 Task: In the  document Dancestage.html Share this file with 'softage.5@softage.net' Check 'Vision History' View the  non- printing characters
Action: Mouse moved to (1188, 70)
Screenshot: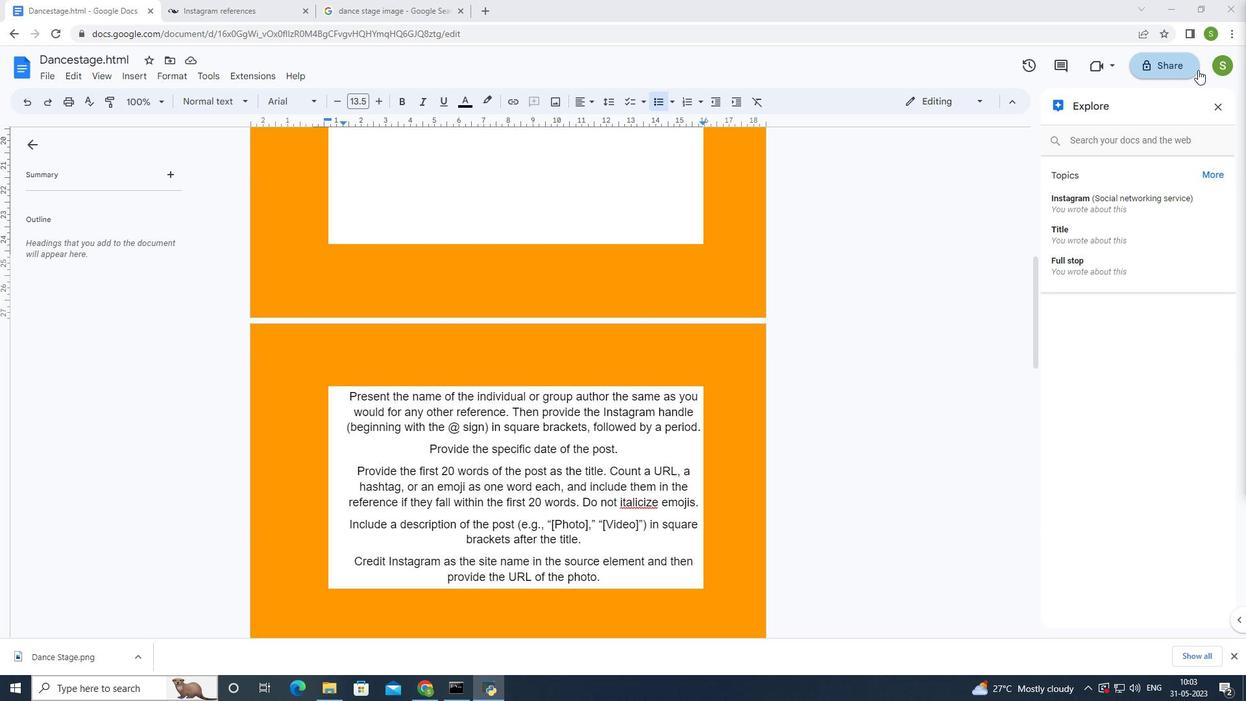 
Action: Mouse pressed left at (1188, 70)
Screenshot: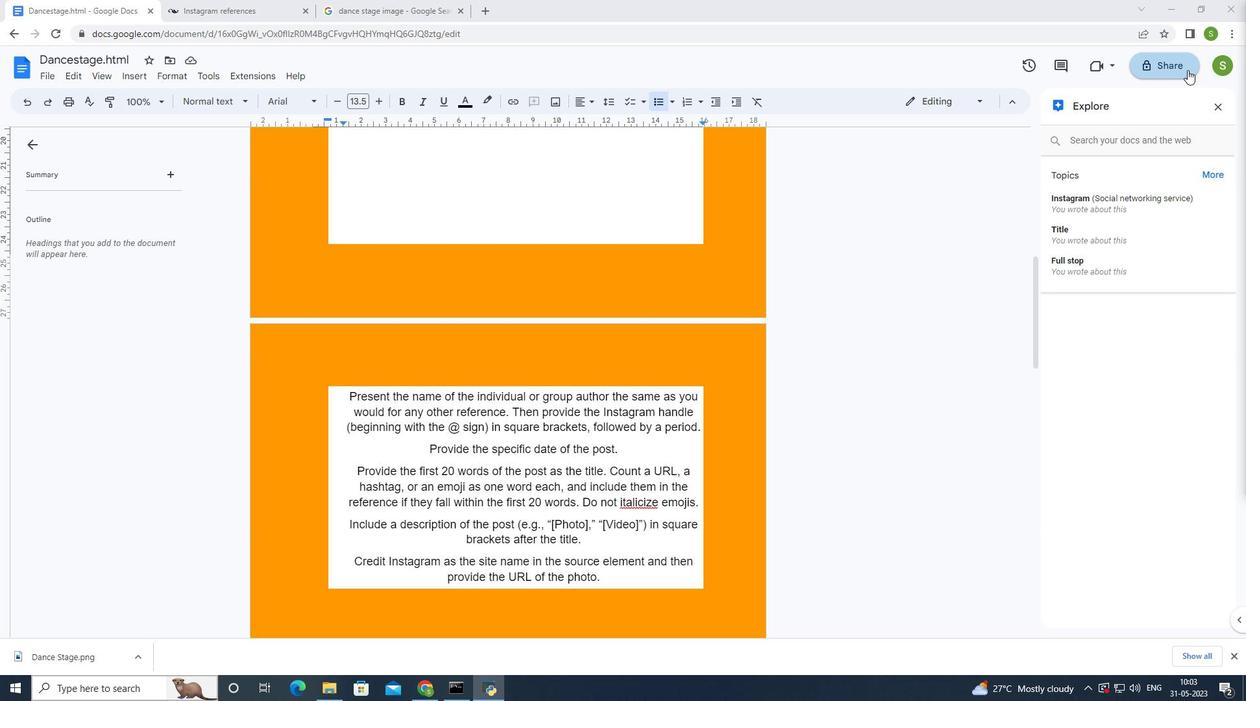 
Action: Mouse moved to (624, 272)
Screenshot: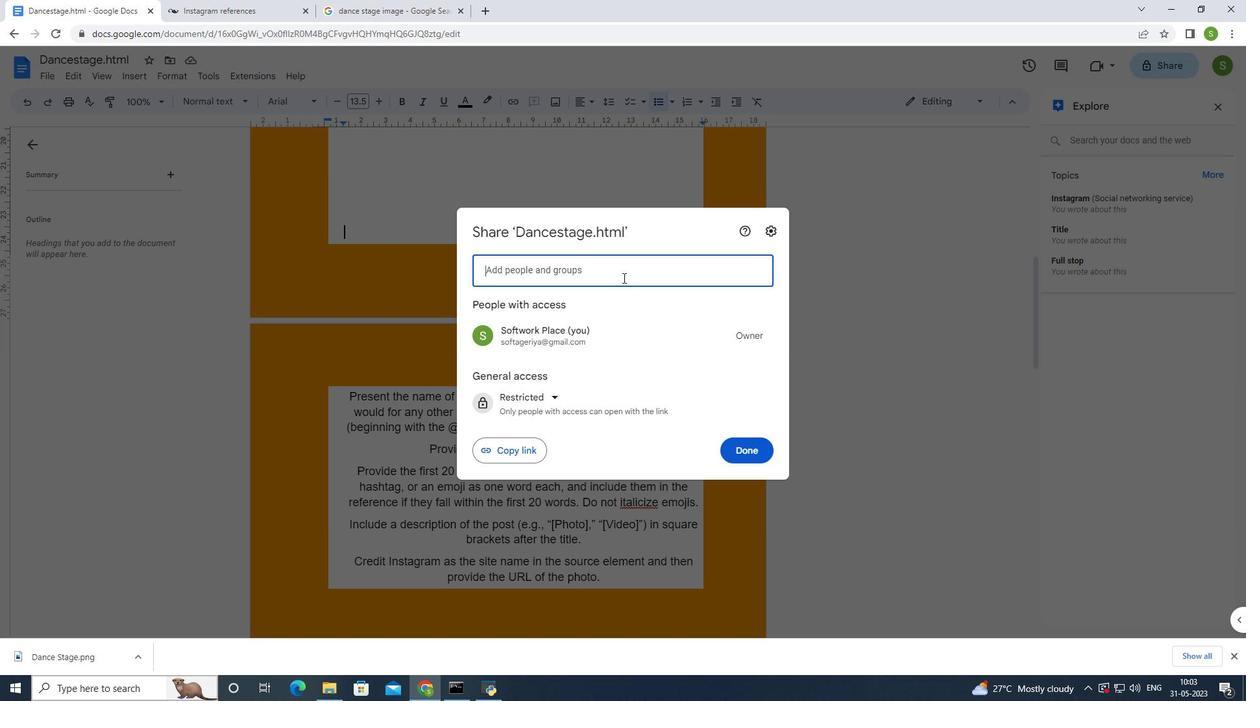 
Action: Mouse pressed left at (624, 272)
Screenshot: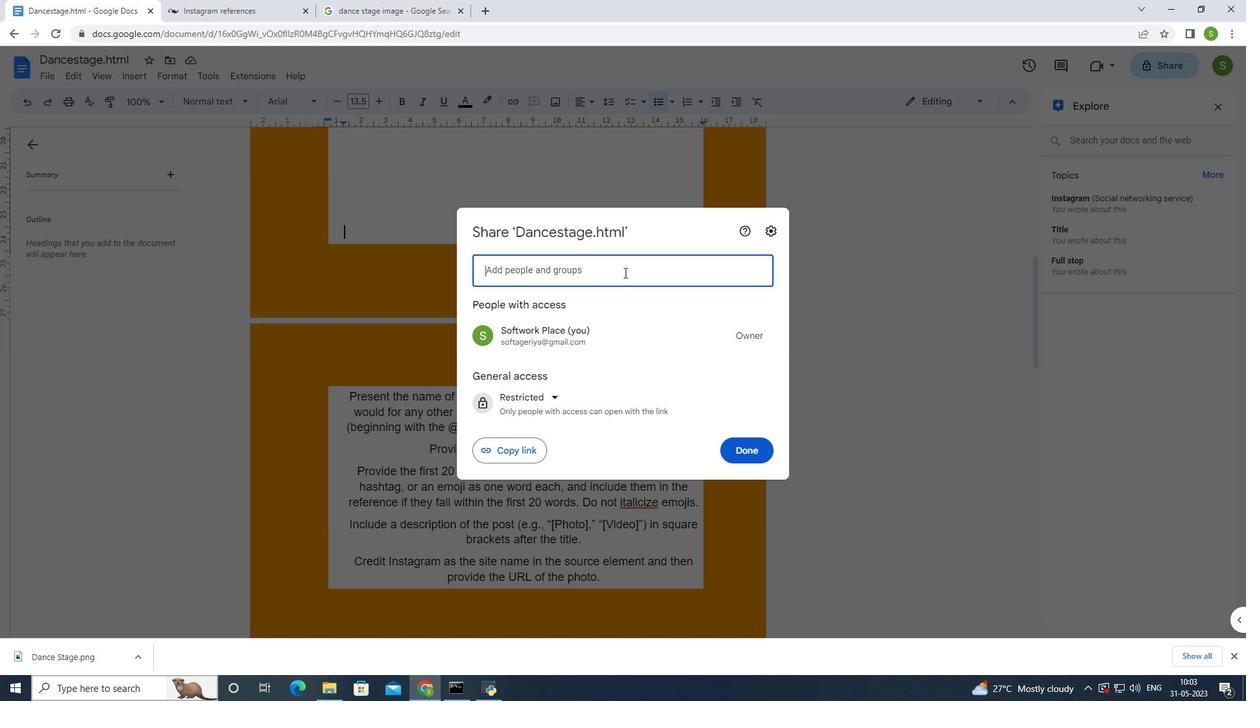 
Action: Mouse moved to (646, 392)
Screenshot: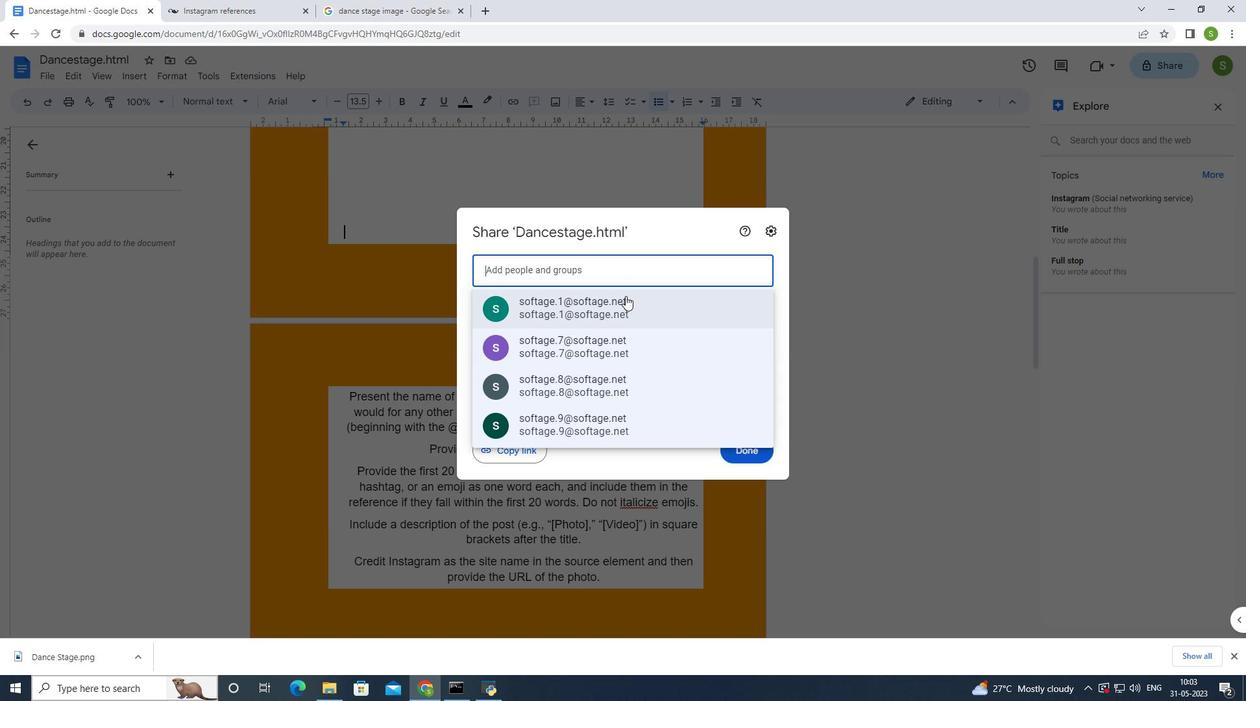 
Action: Key pressed softage.5<Key.shift>@softgae.net
Screenshot: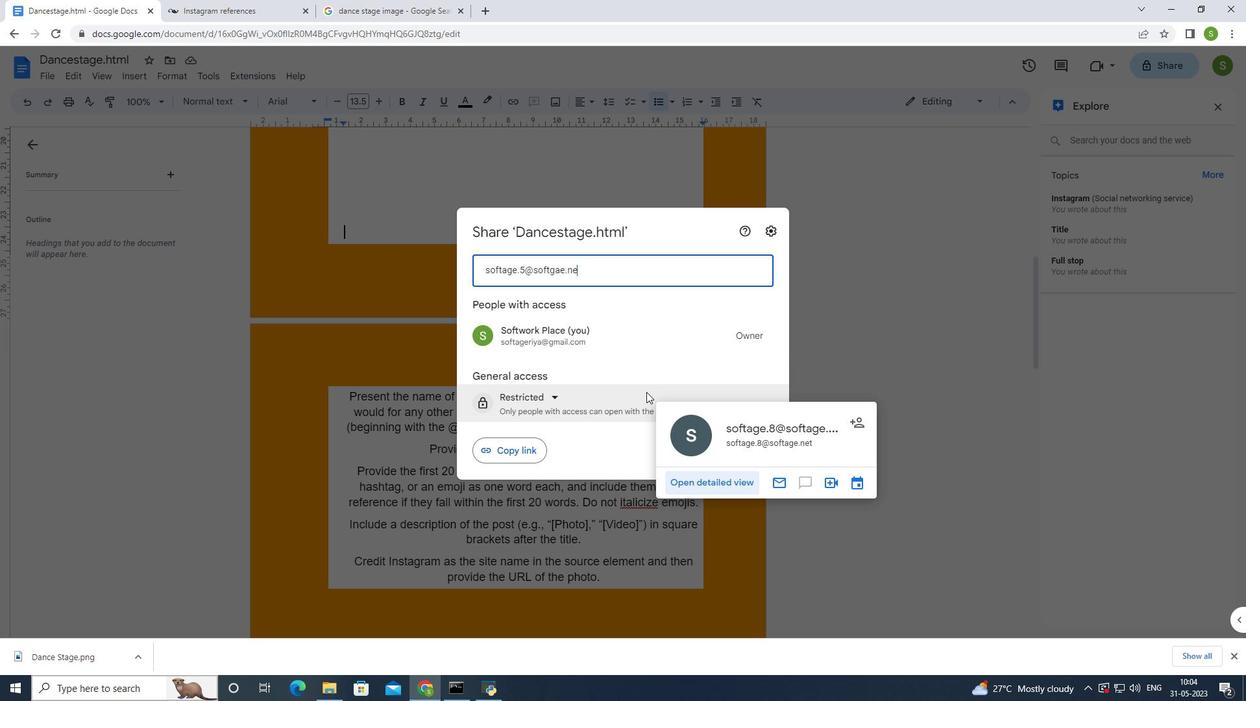 
Action: Mouse moved to (633, 303)
Screenshot: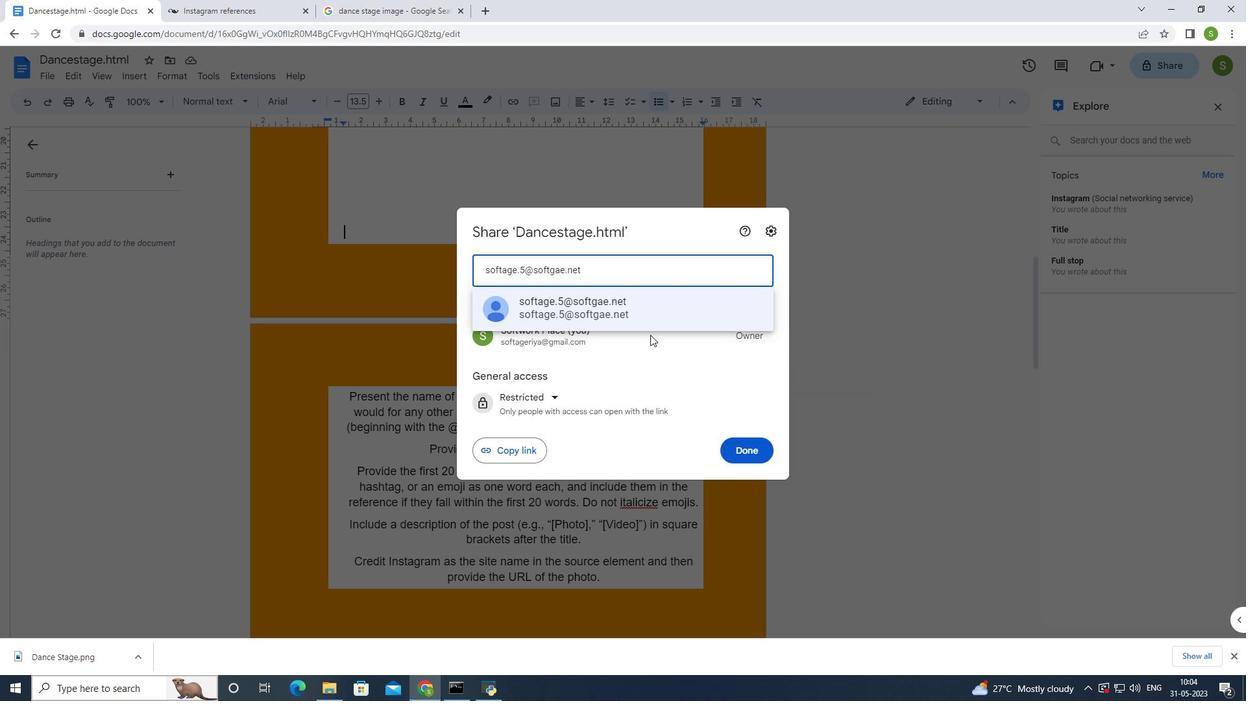 
Action: Mouse pressed left at (633, 303)
Screenshot: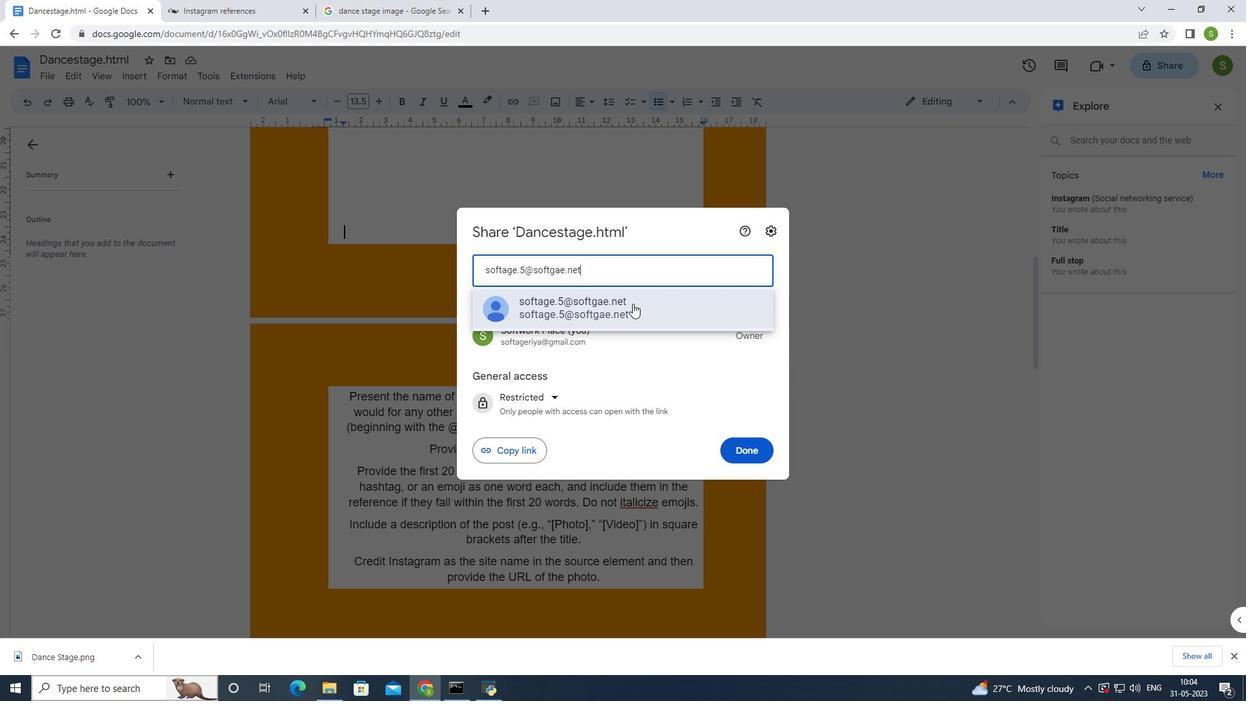 
Action: Mouse moved to (759, 292)
Screenshot: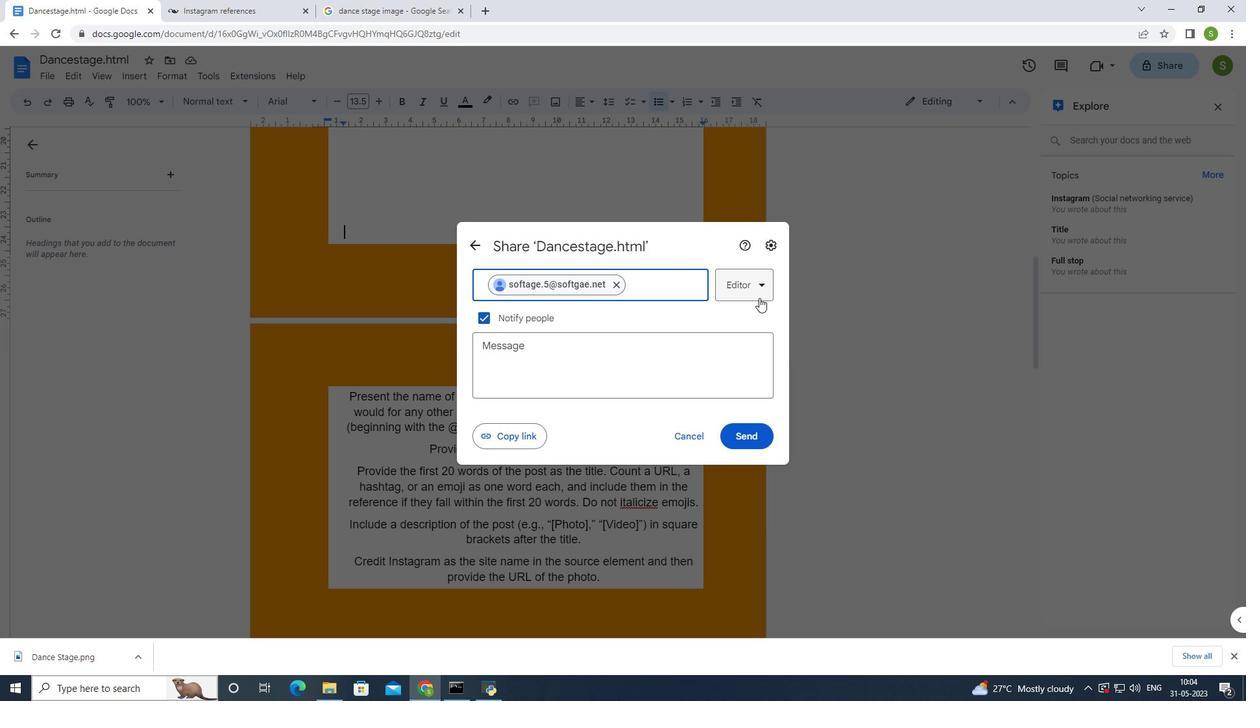 
Action: Mouse pressed left at (759, 292)
Screenshot: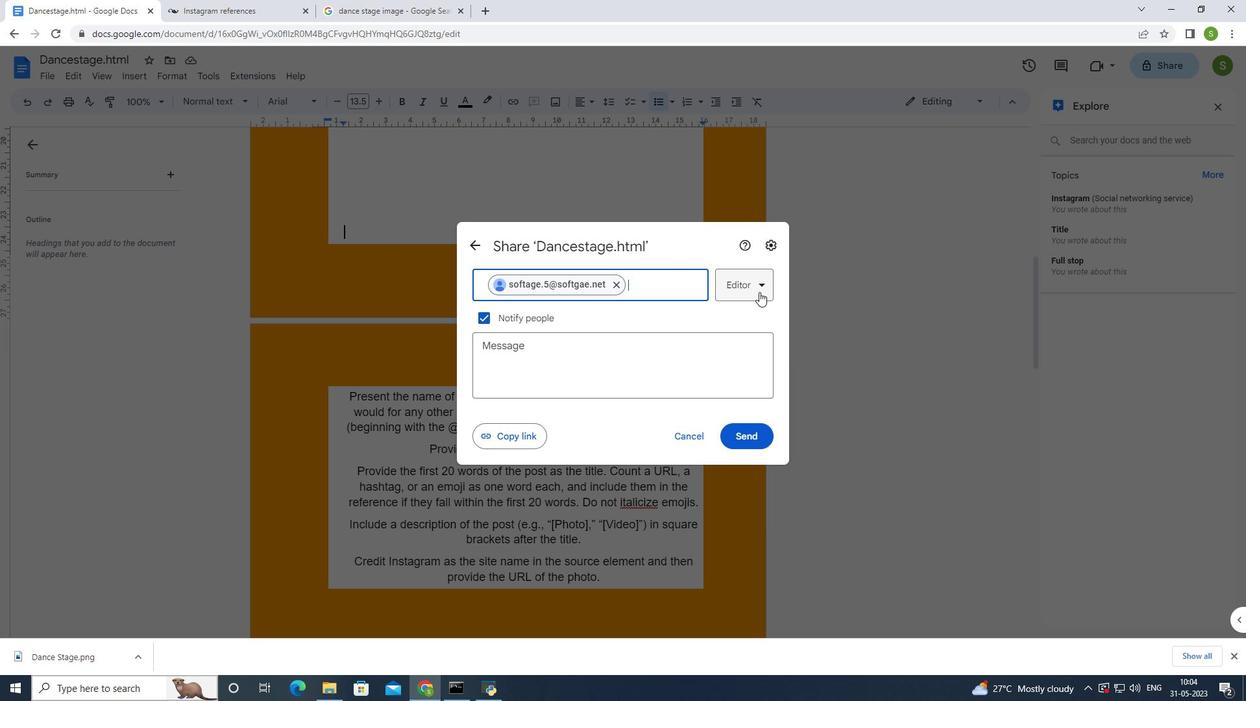 
Action: Mouse moved to (749, 439)
Screenshot: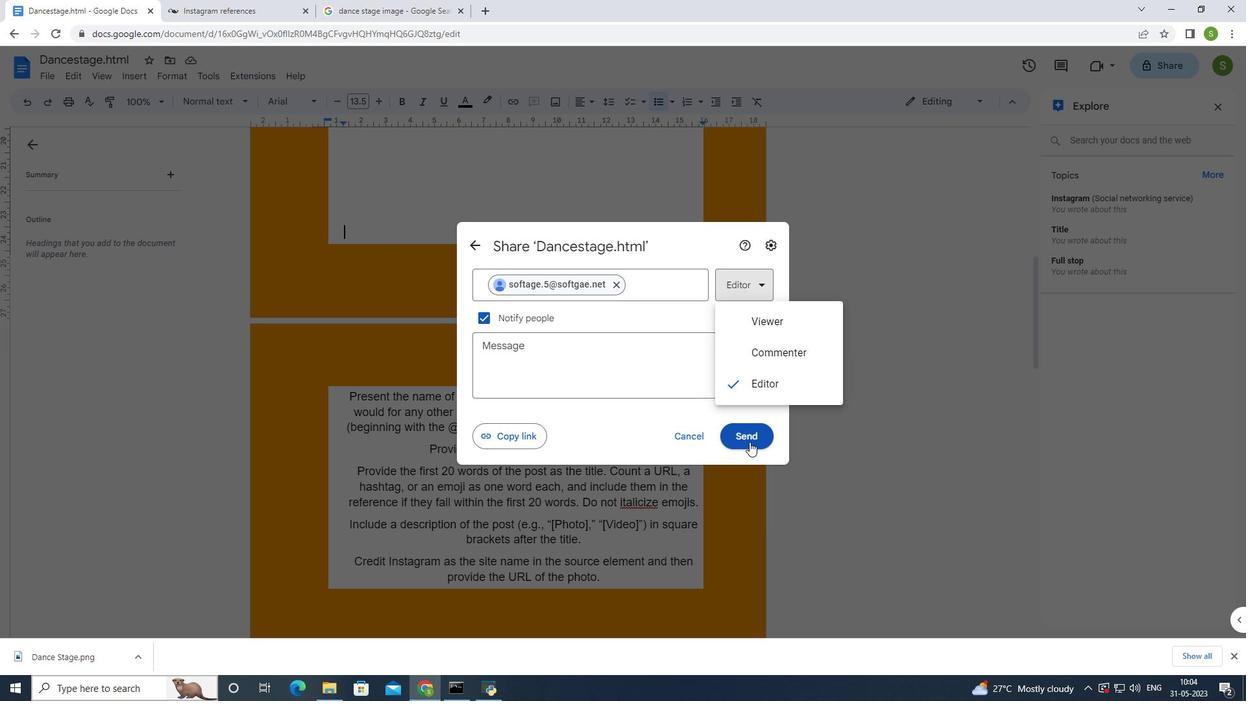 
Action: Mouse pressed left at (749, 439)
Screenshot: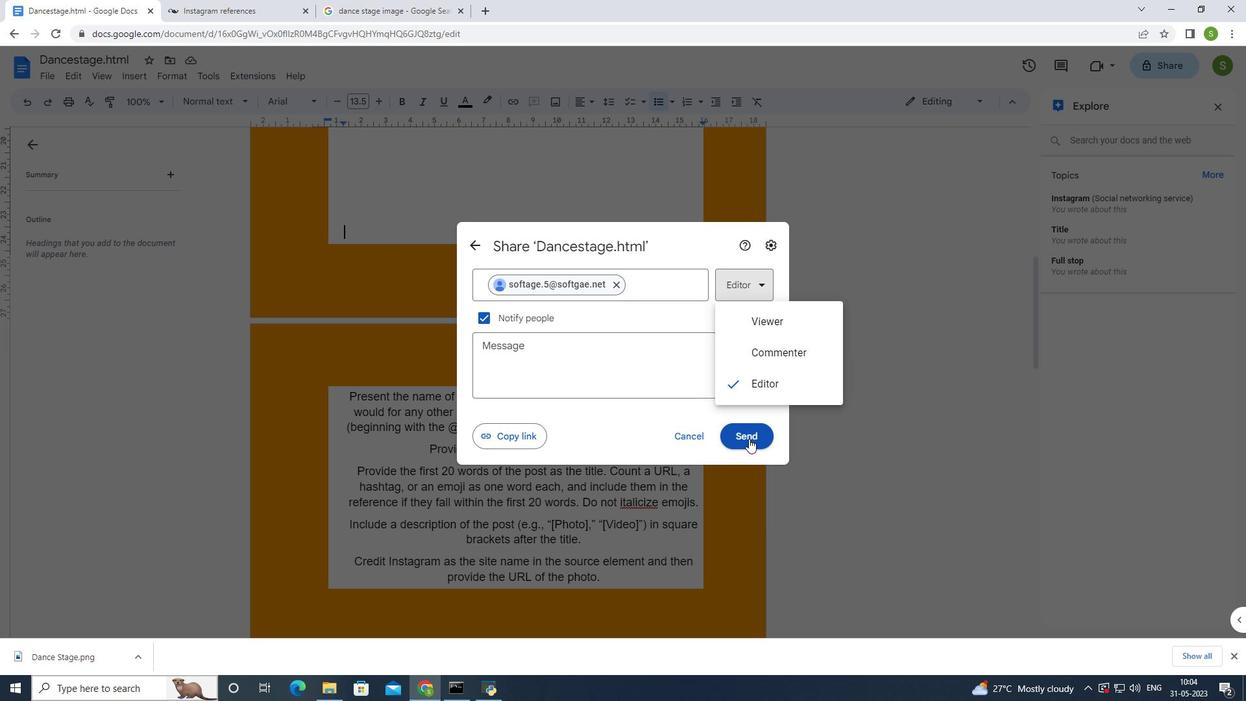 
Action: Mouse moved to (654, 403)
Screenshot: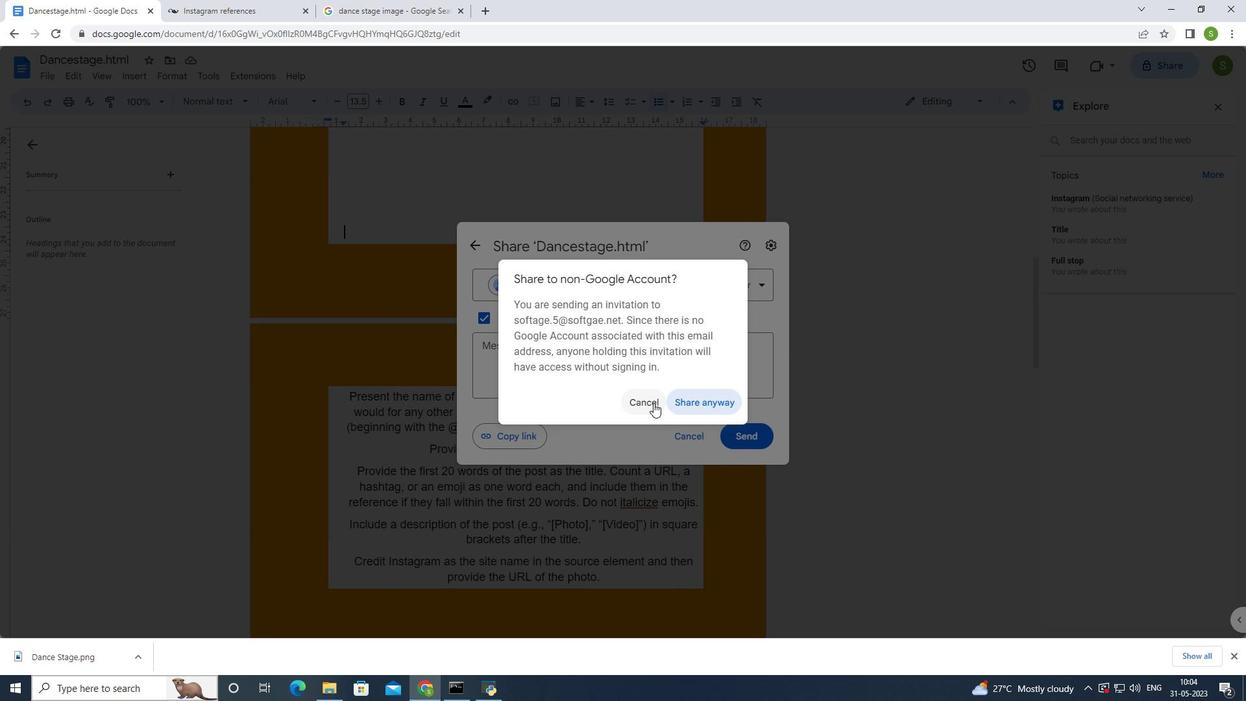 
Action: Mouse pressed left at (654, 403)
Screenshot: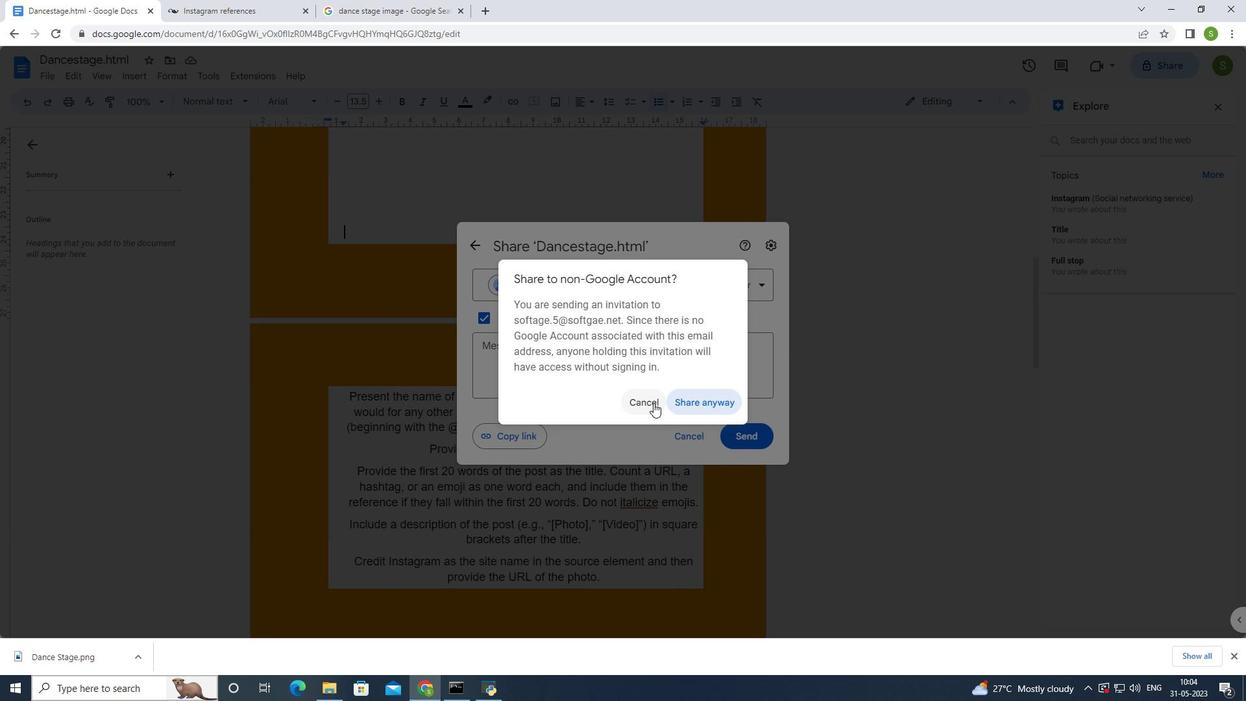 
Action: Mouse moved to (472, 241)
Screenshot: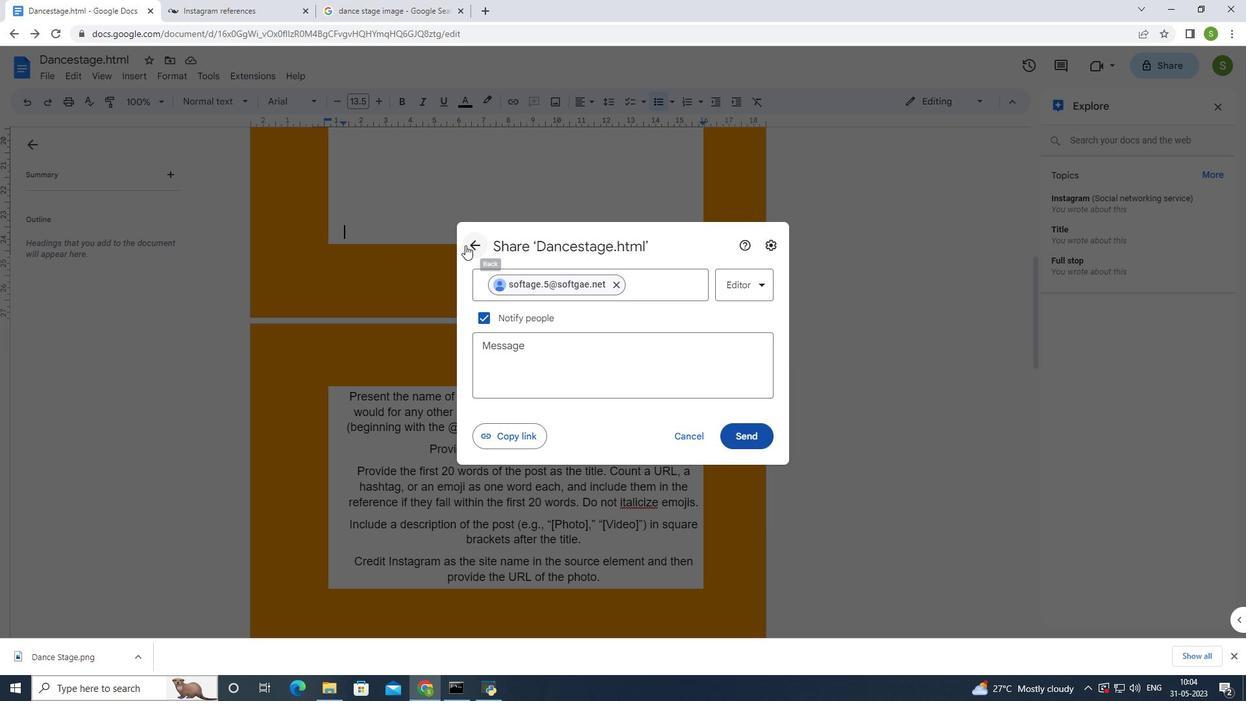 
Action: Mouse pressed left at (472, 241)
Screenshot: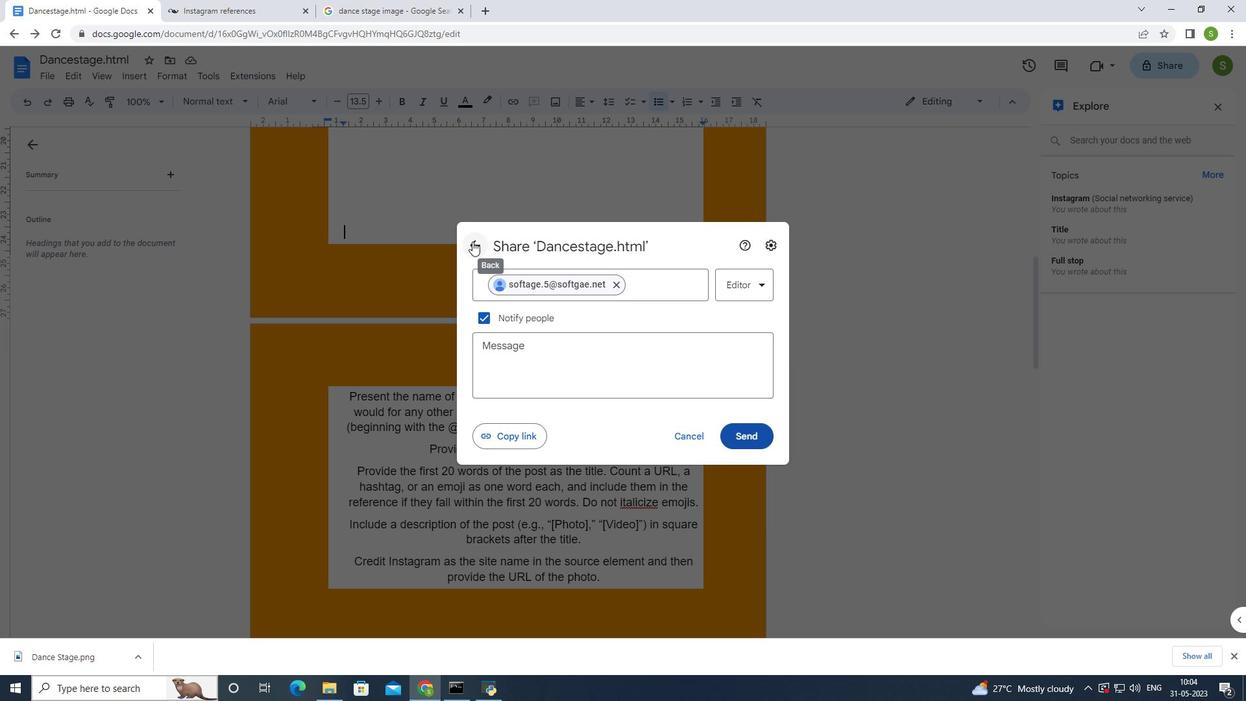 
Action: Mouse moved to (578, 281)
Screenshot: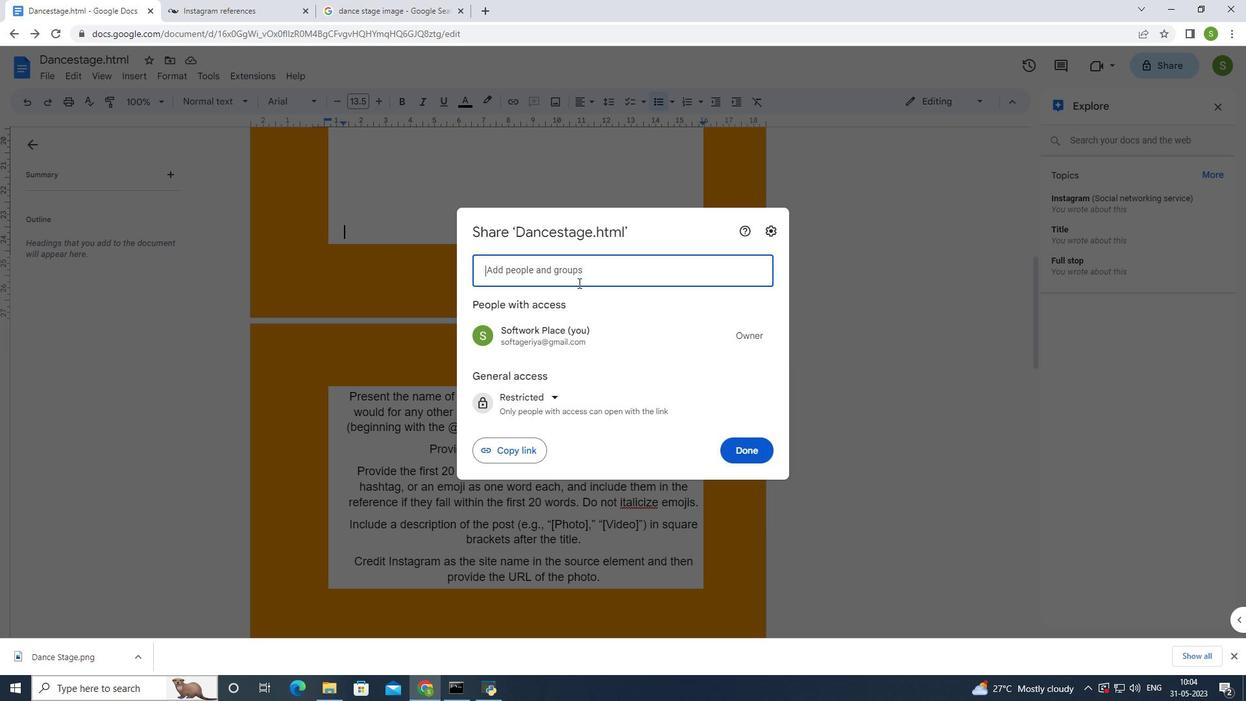 
Action: Mouse pressed left at (578, 281)
Screenshot: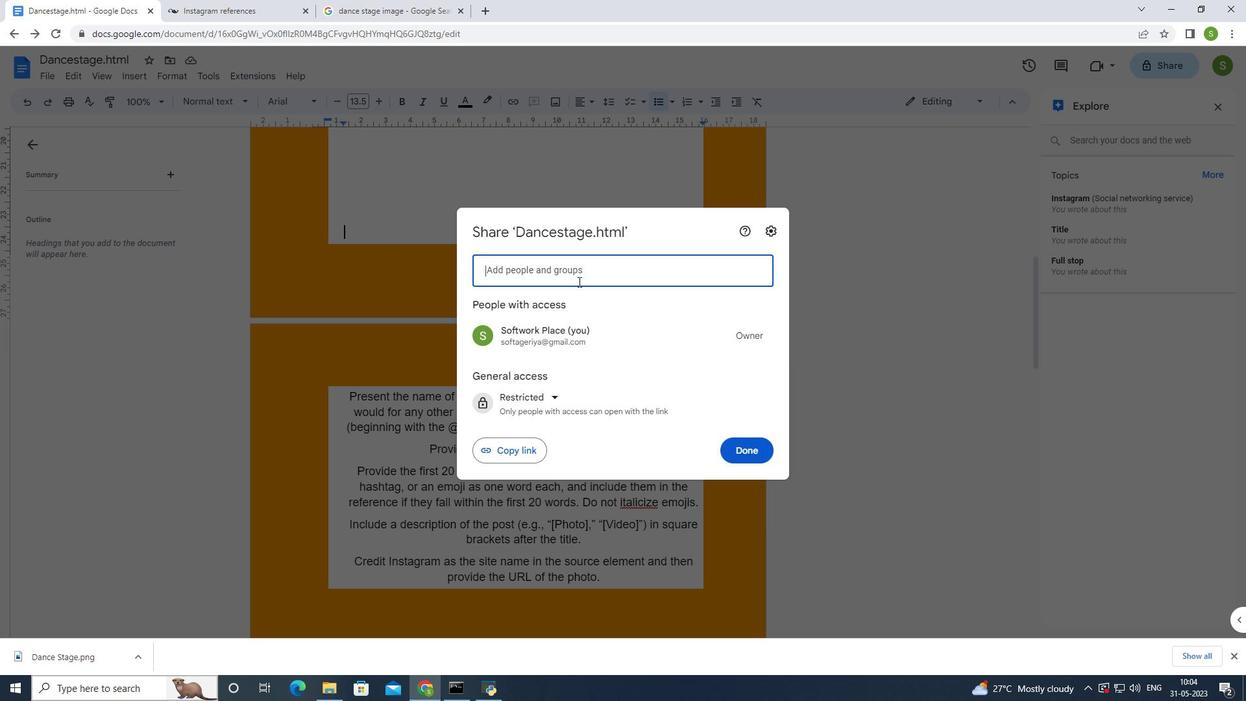
Action: Mouse moved to (641, 286)
Screenshot: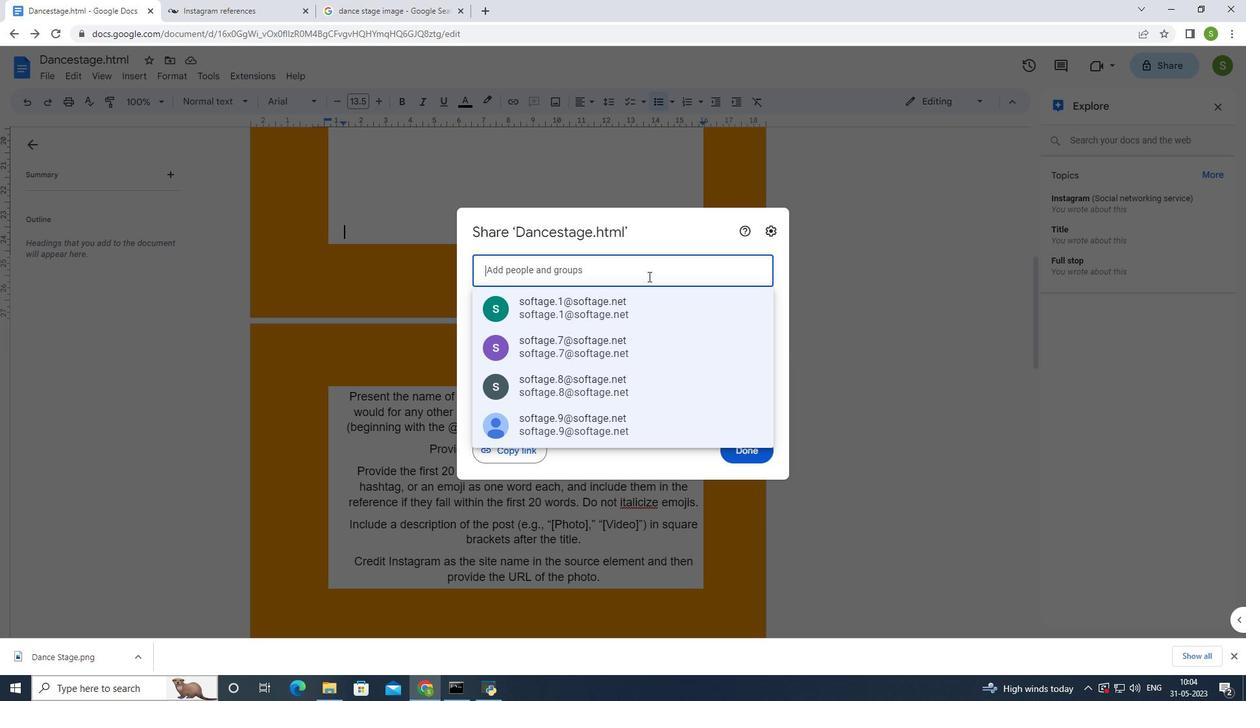 
Action: Key pressed so
Screenshot: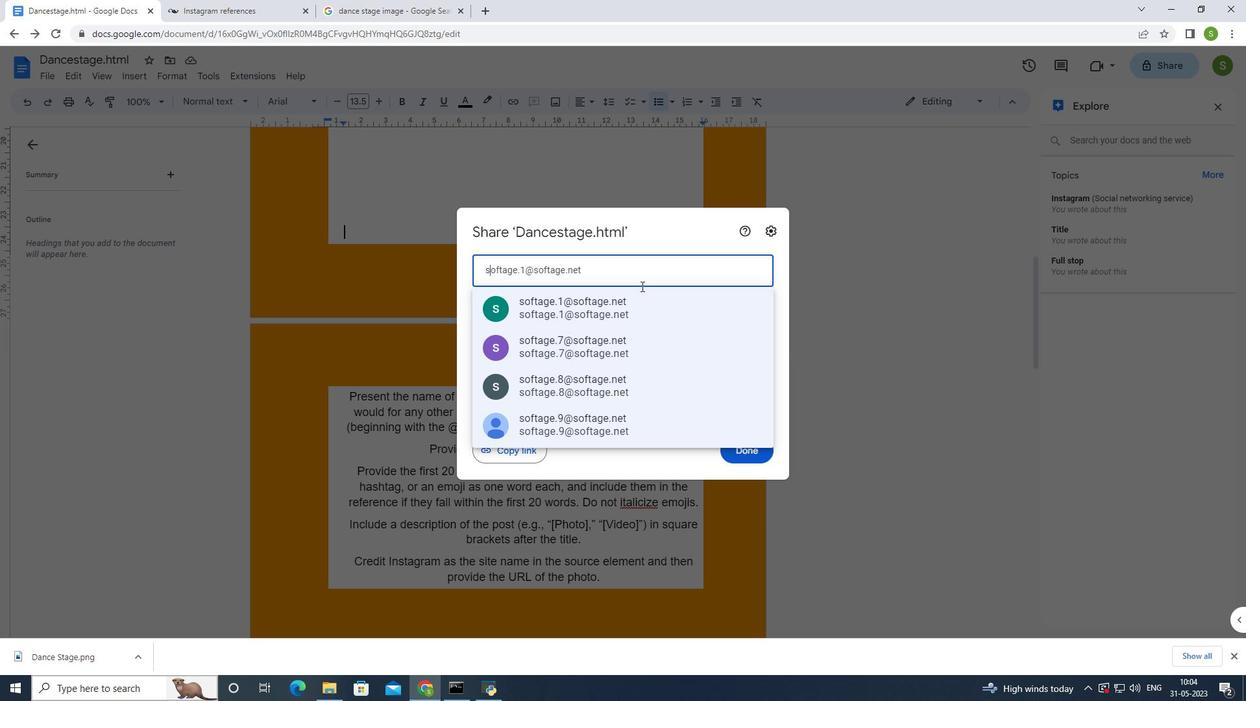 
Action: Mouse moved to (641, 286)
Screenshot: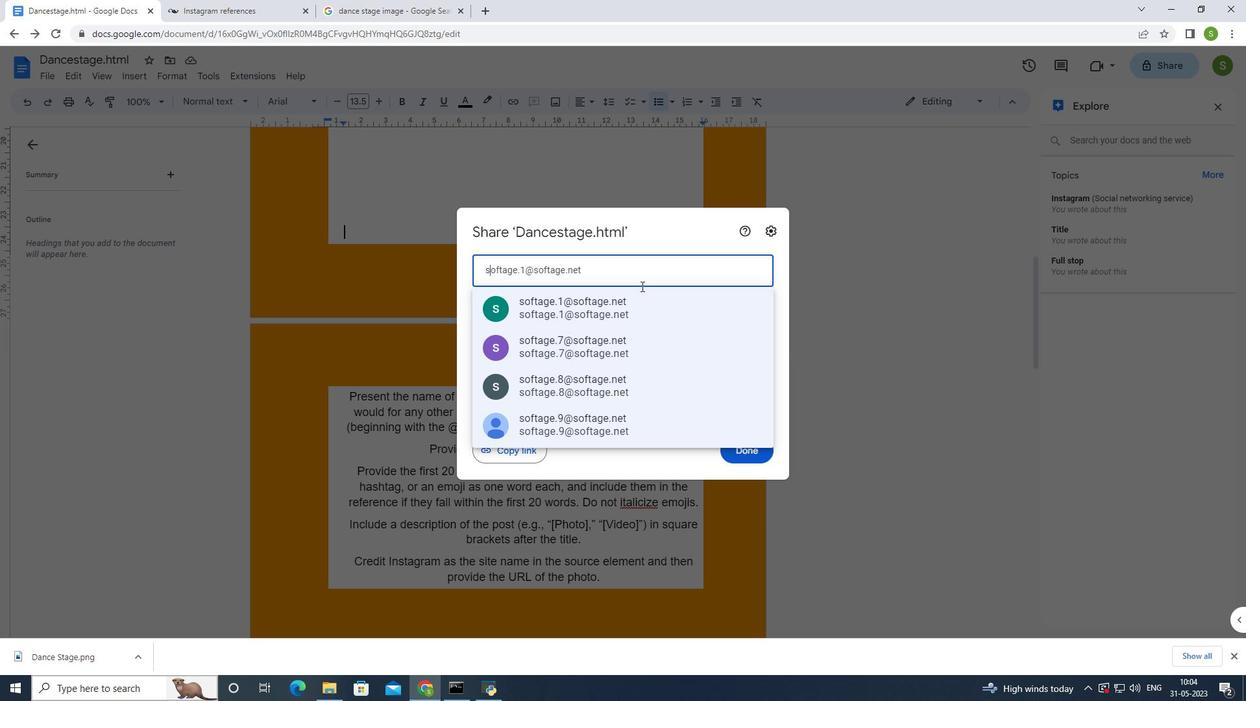 
Action: Key pressed ftag
Screenshot: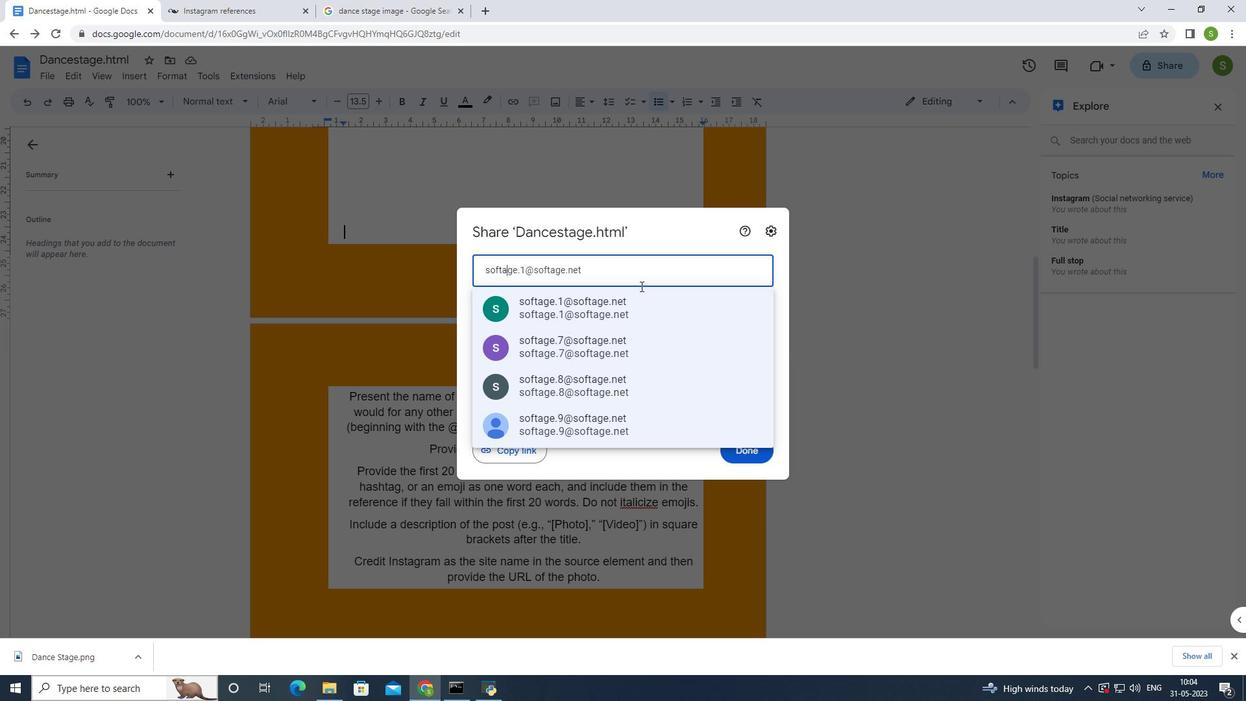 
Action: Mouse moved to (640, 287)
Screenshot: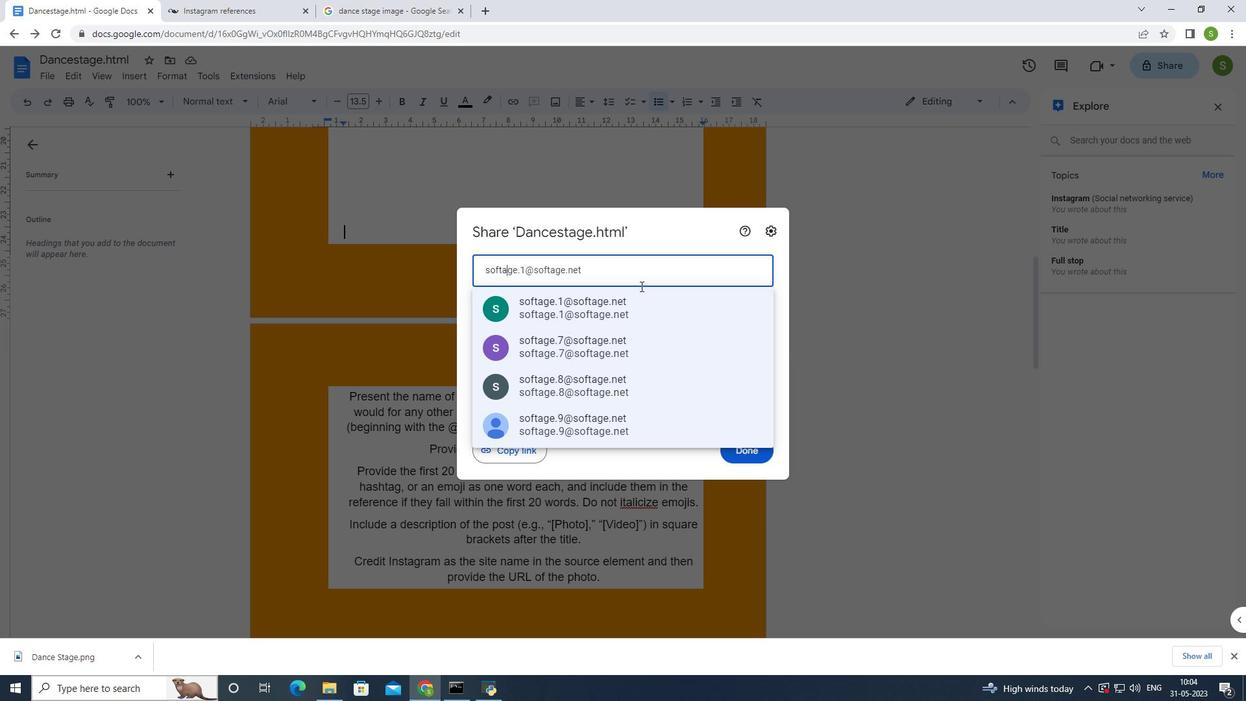 
Action: Key pressed e.
Screenshot: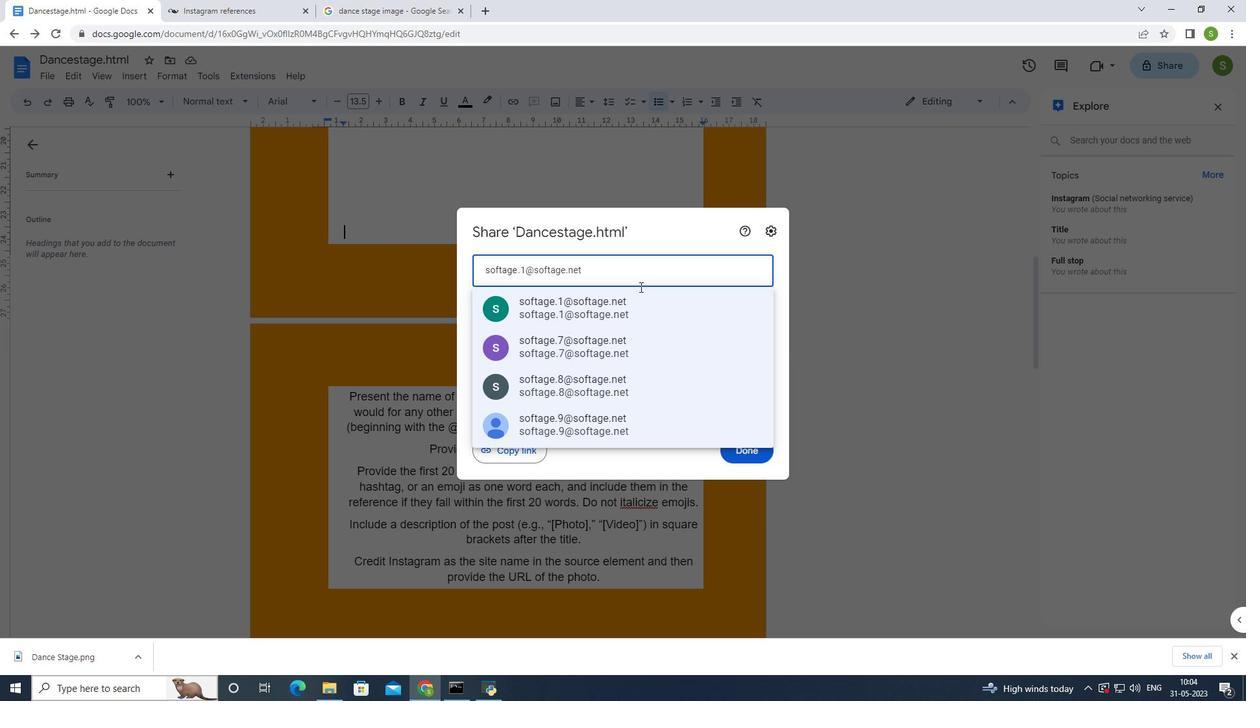 
Action: Mouse moved to (640, 287)
Screenshot: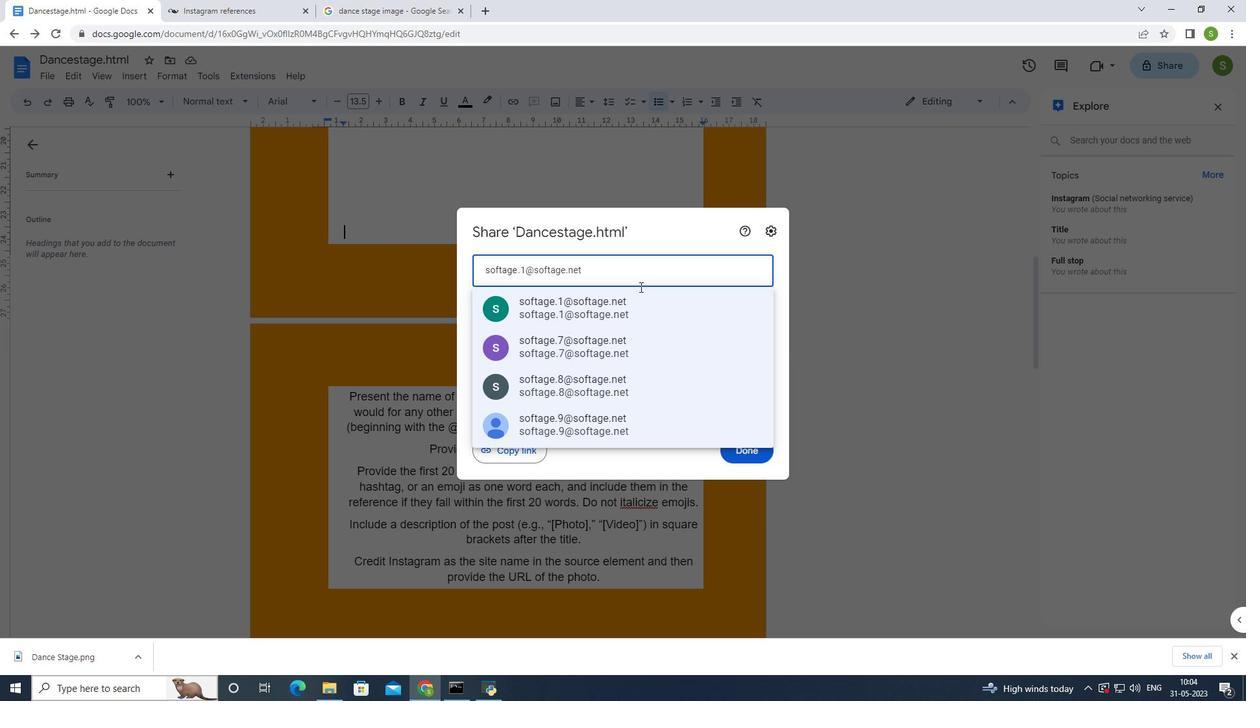 
Action: Key pressed 5<Key.shift>@so
Screenshot: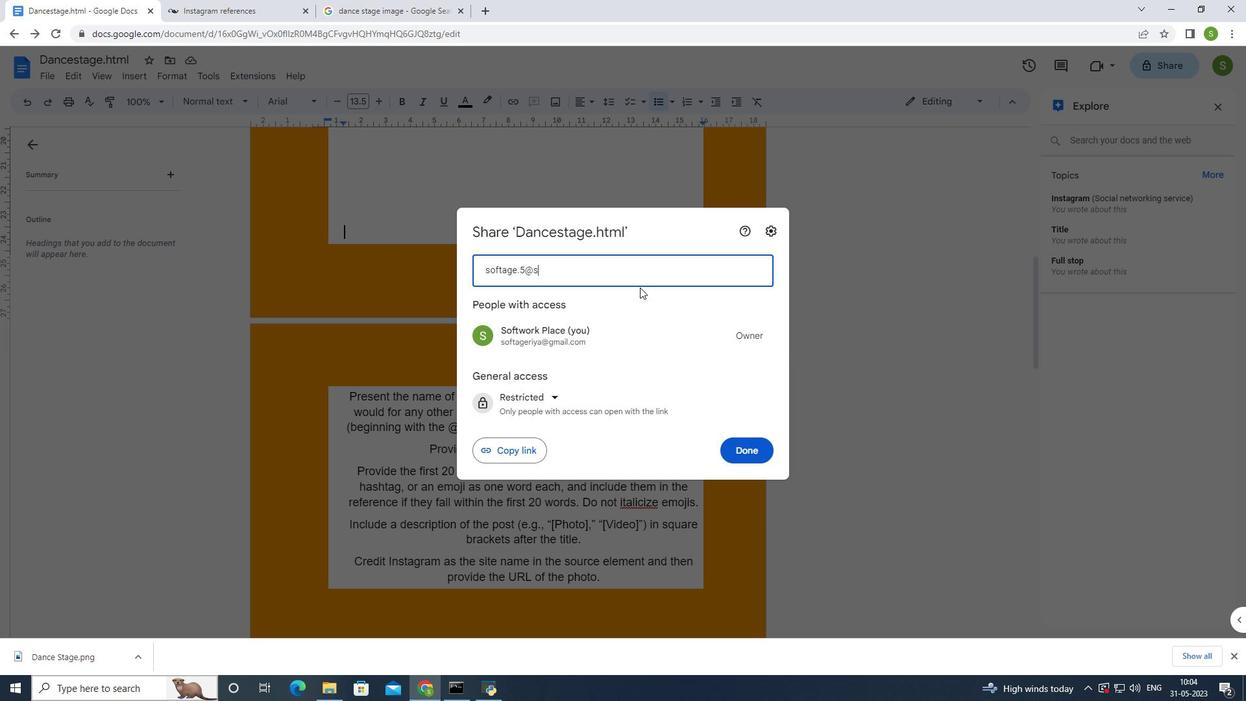 
Action: Mouse moved to (640, 287)
Screenshot: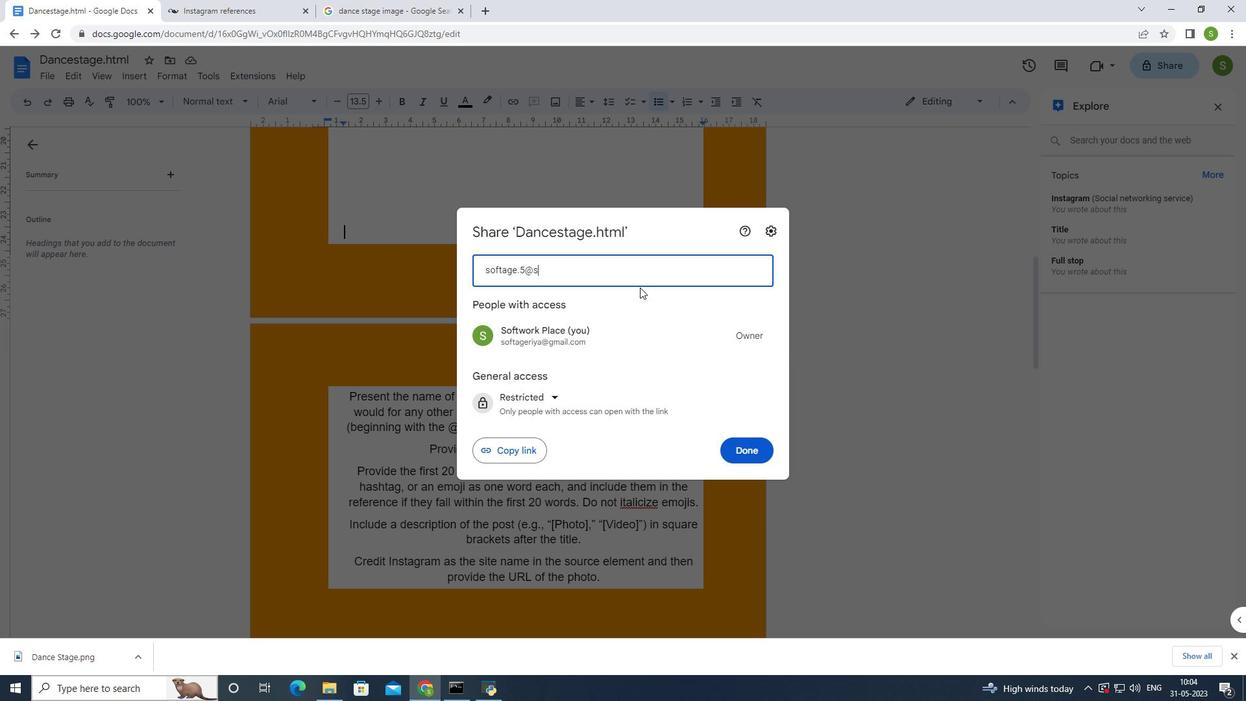 
Action: Key pressed g<Key.backspace>ftage.net
Screenshot: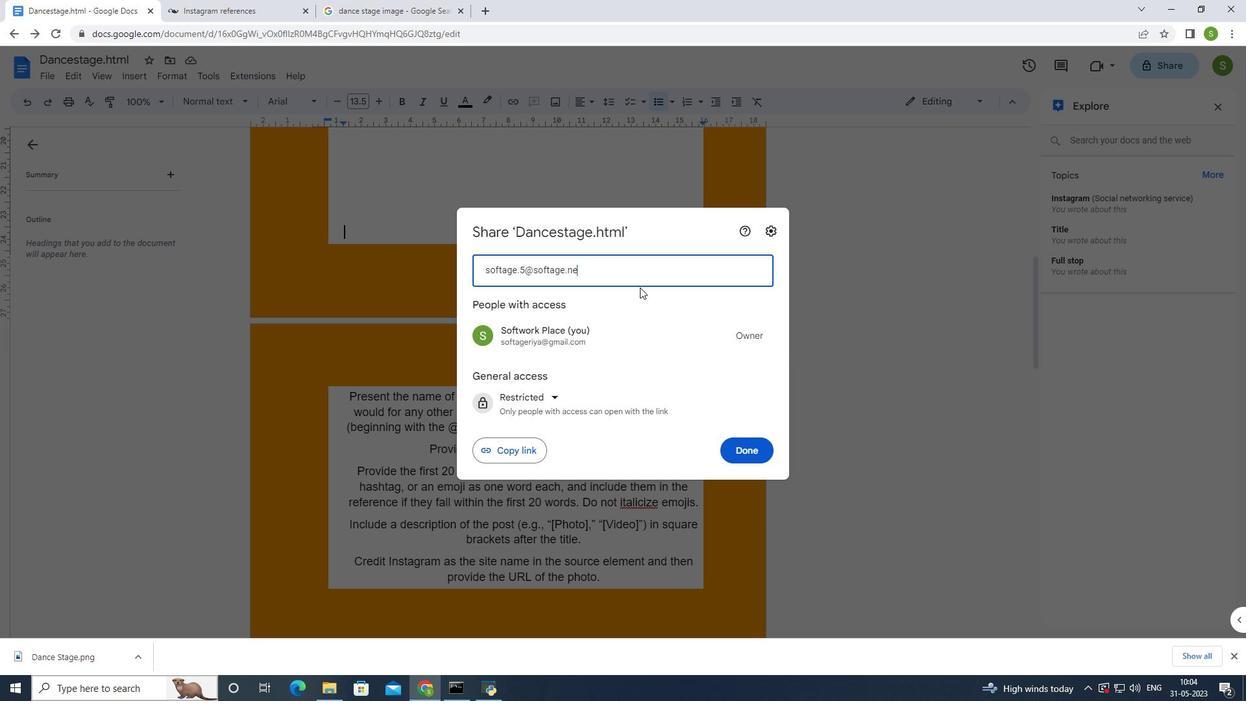 
Action: Mouse moved to (622, 309)
Screenshot: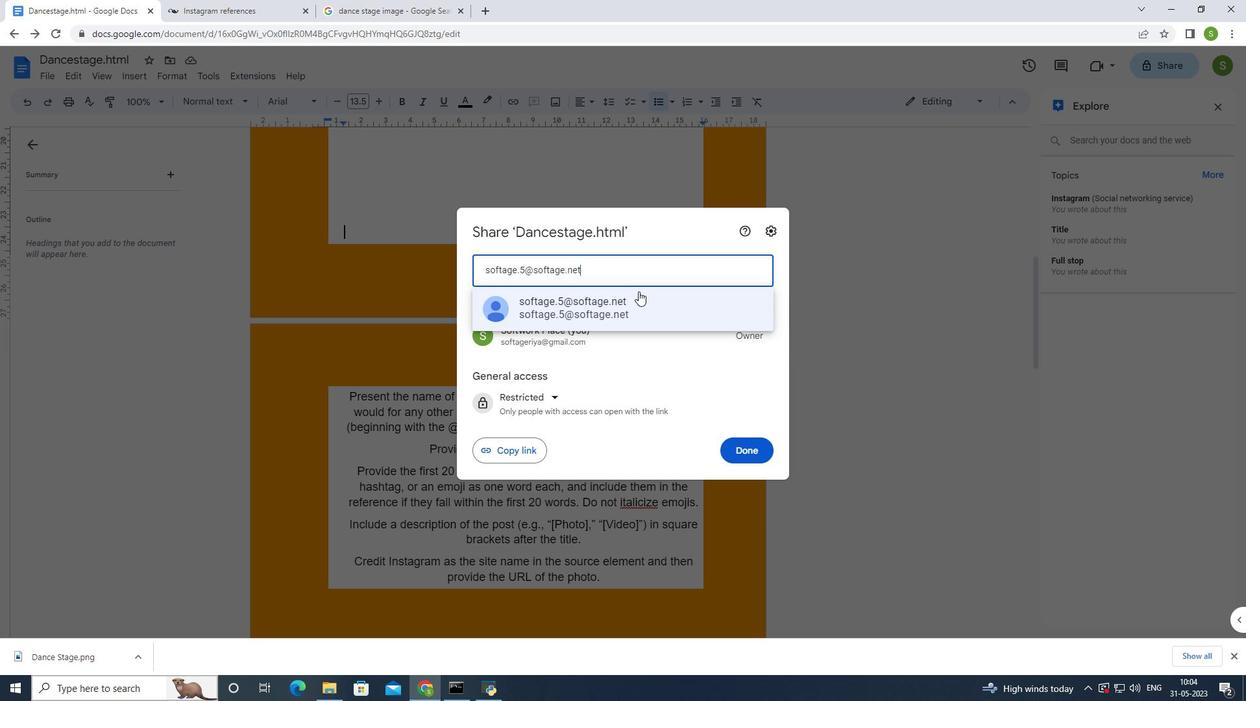 
Action: Mouse pressed left at (622, 309)
Screenshot: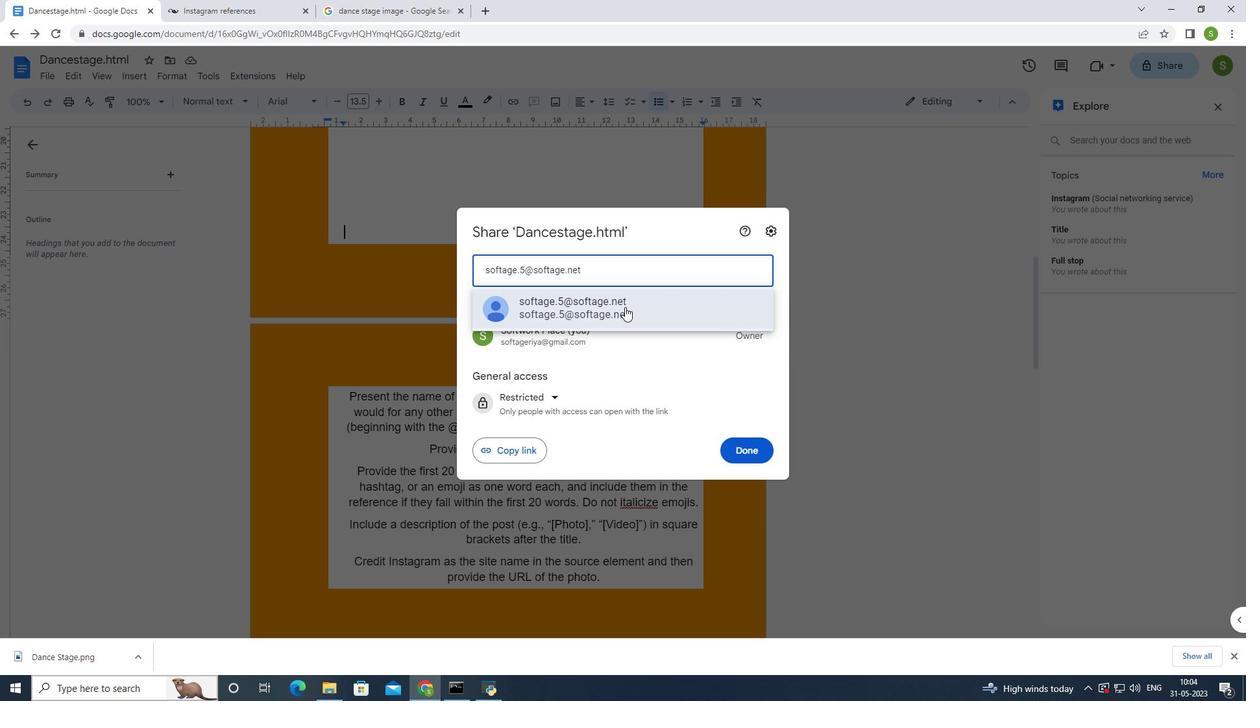 
Action: Mouse moved to (746, 440)
Screenshot: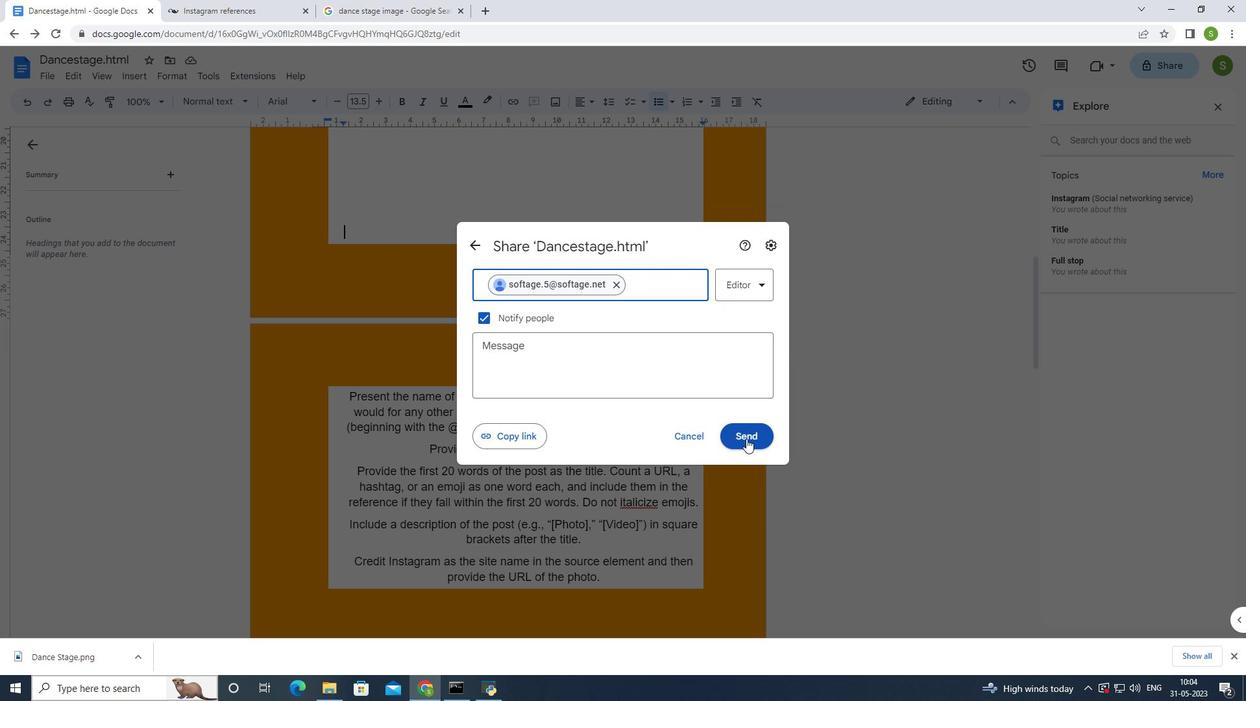 
Action: Mouse pressed left at (746, 440)
Screenshot: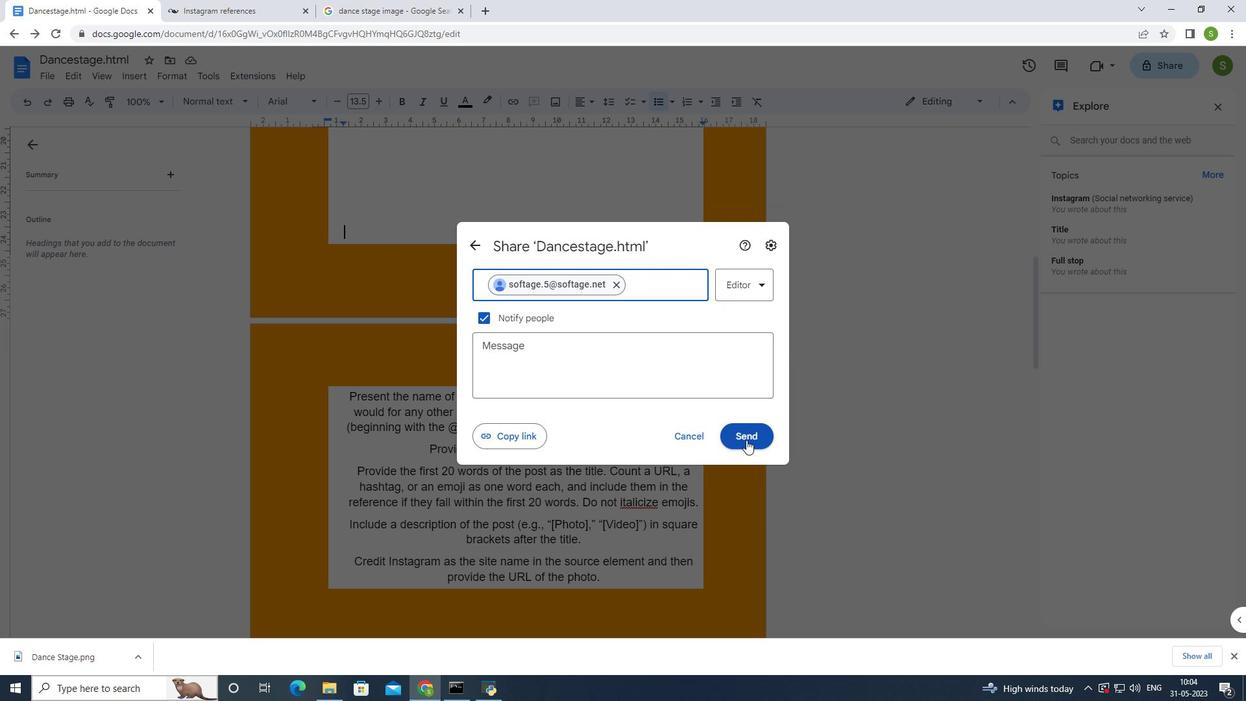 
Action: Mouse moved to (52, 73)
Screenshot: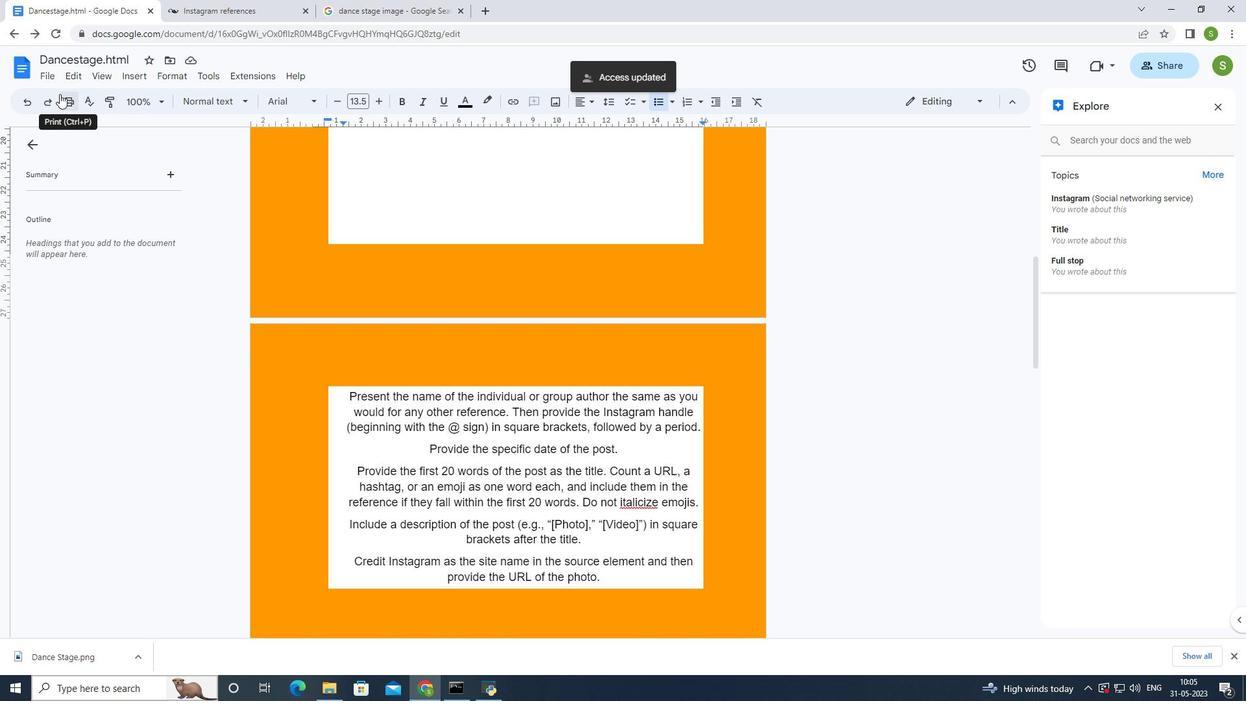 
Action: Mouse pressed left at (52, 73)
Screenshot: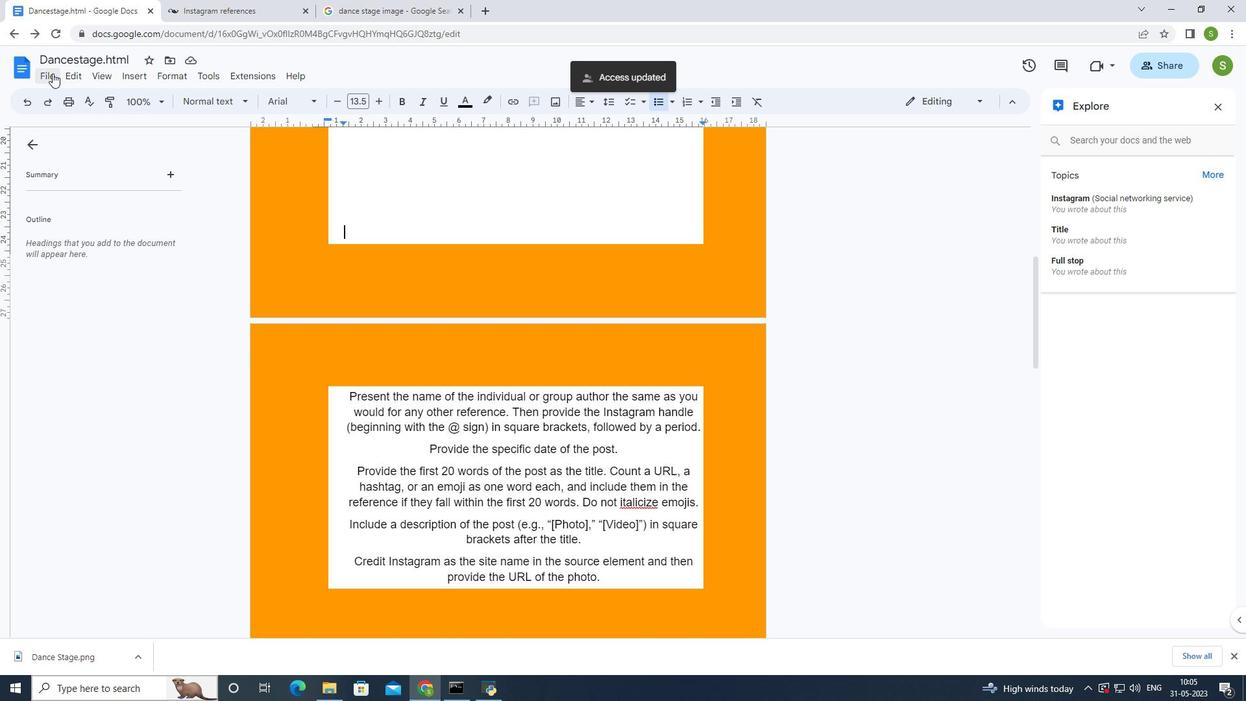 
Action: Mouse moved to (79, 337)
Screenshot: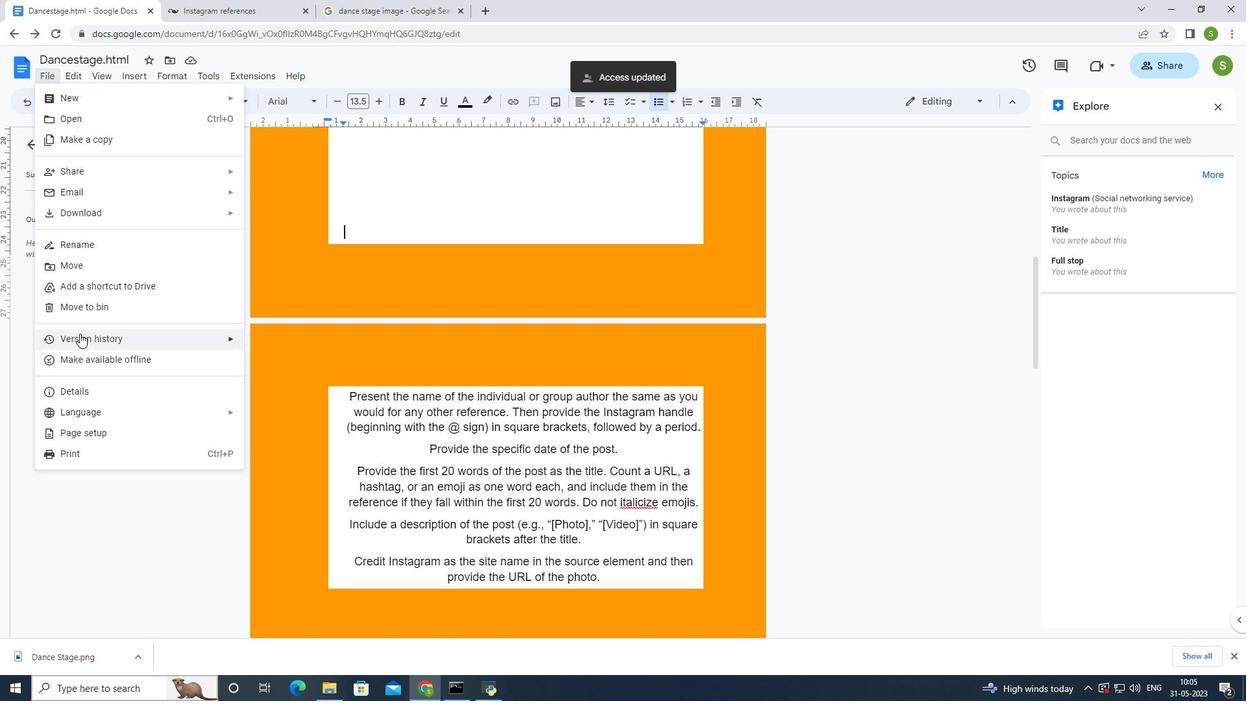 
Action: Mouse pressed left at (79, 337)
Screenshot: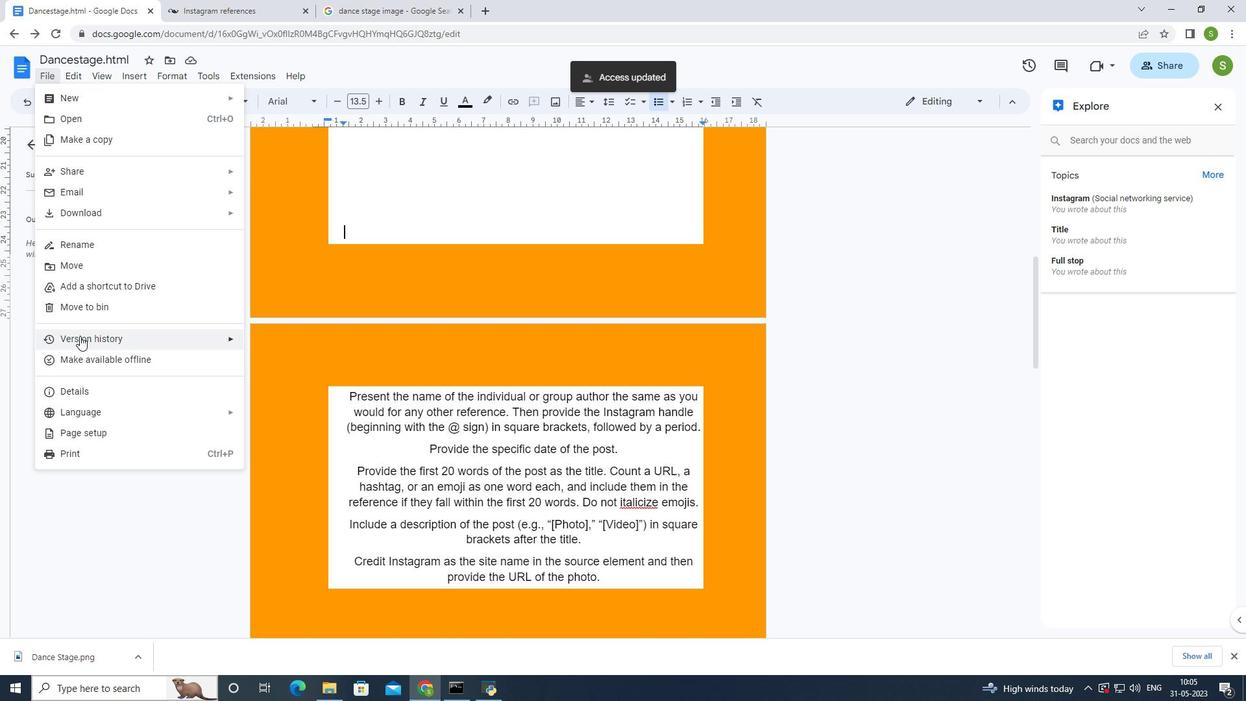 
Action: Mouse moved to (292, 351)
Screenshot: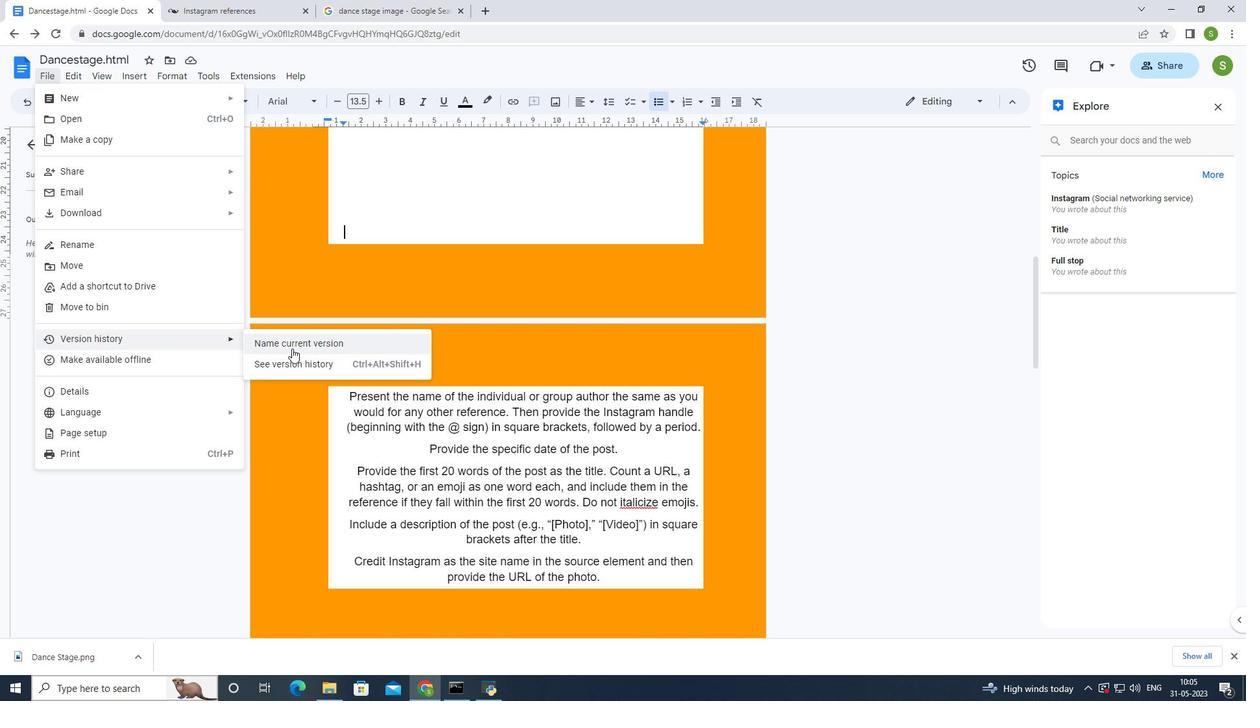 
Action: Mouse pressed left at (292, 351)
Screenshot: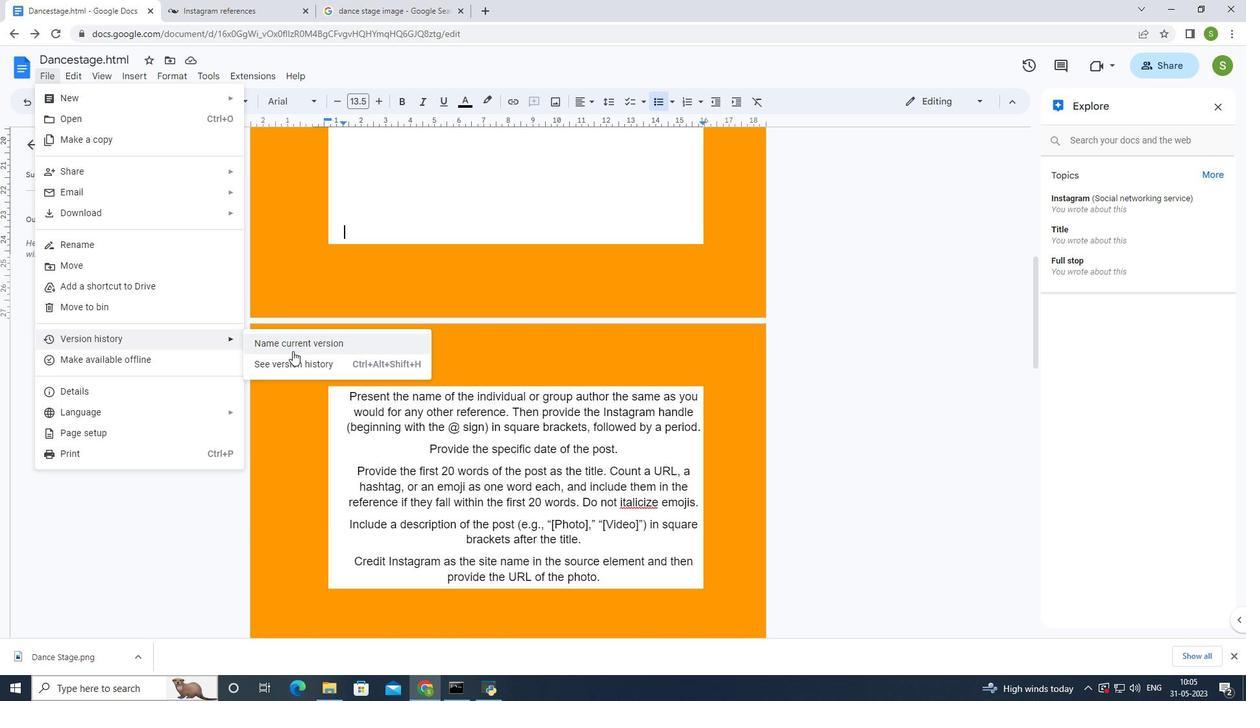 
Action: Mouse moved to (661, 346)
Screenshot: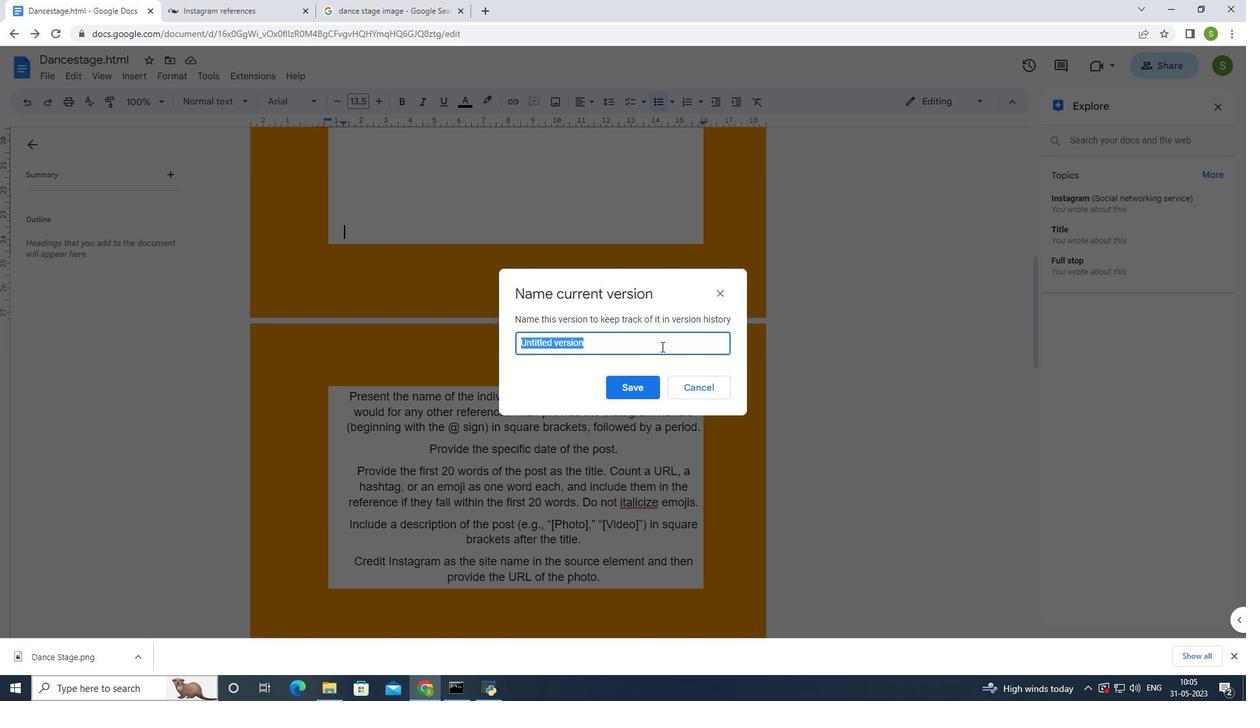 
Action: Key pressed non<Key.space>
Screenshot: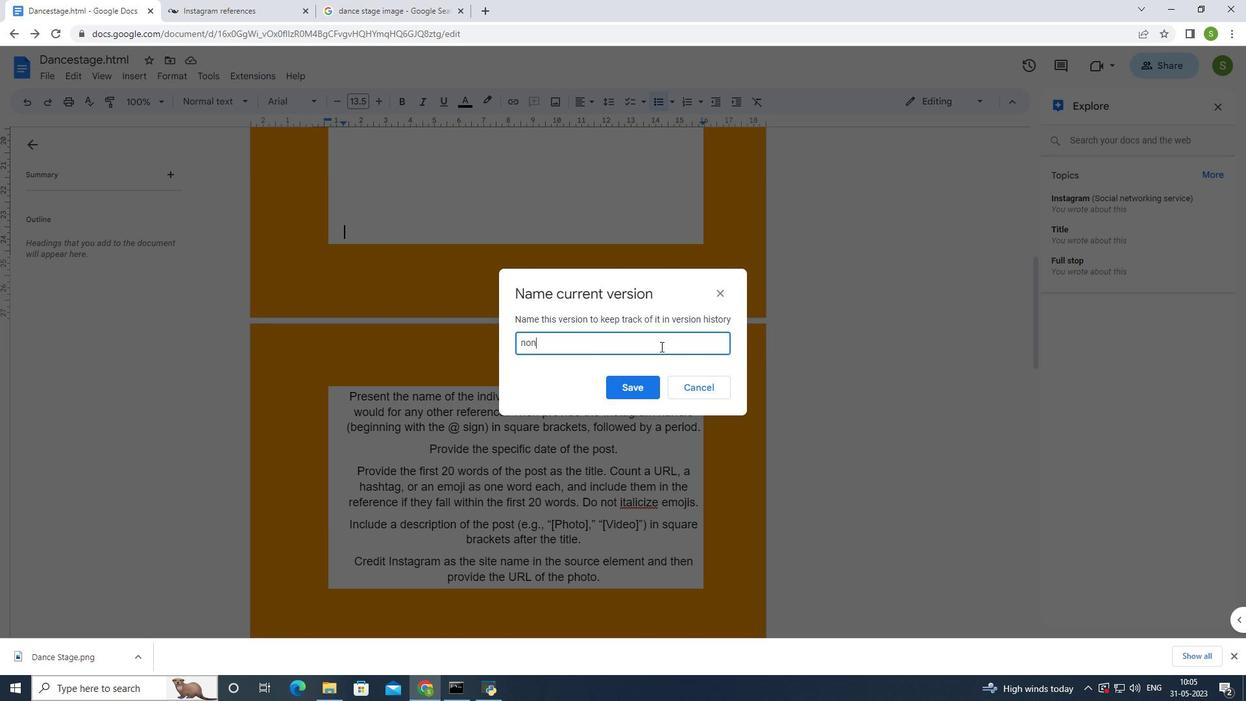 
Action: Mouse moved to (684, 328)
Screenshot: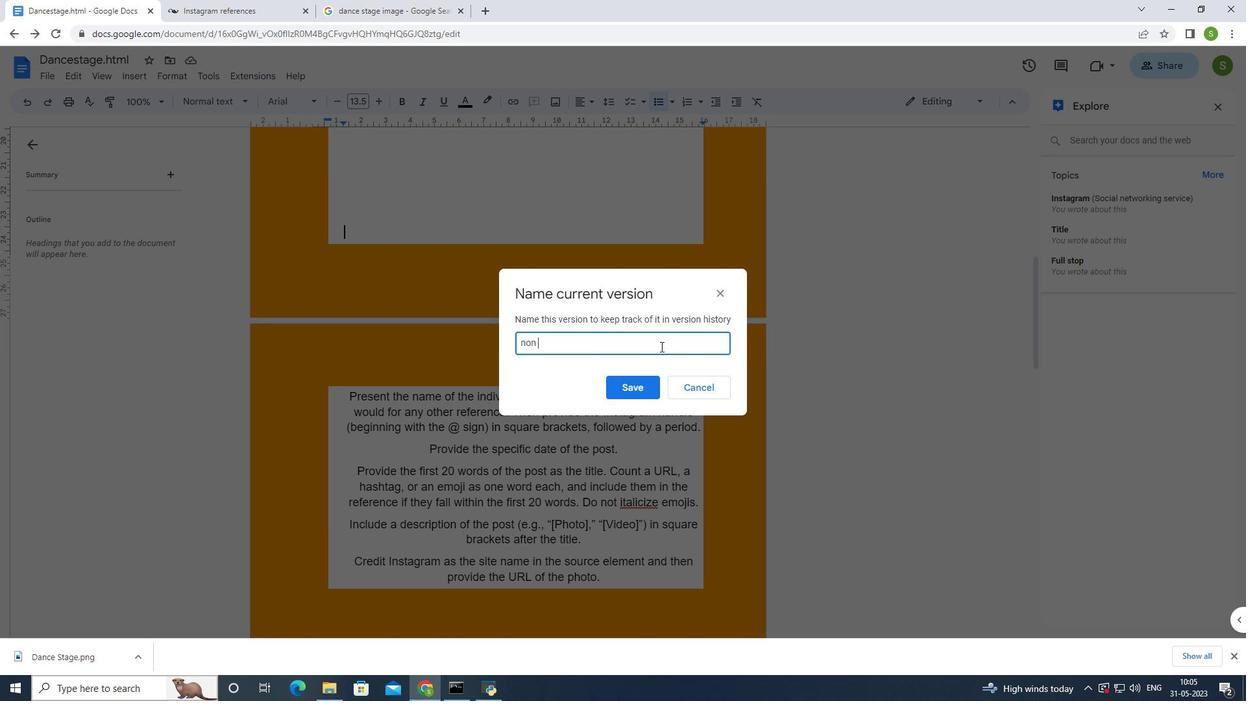 
Action: Key pressed printing<Key.space>charactor<Key.backspace><Key.backspace>ers
Screenshot: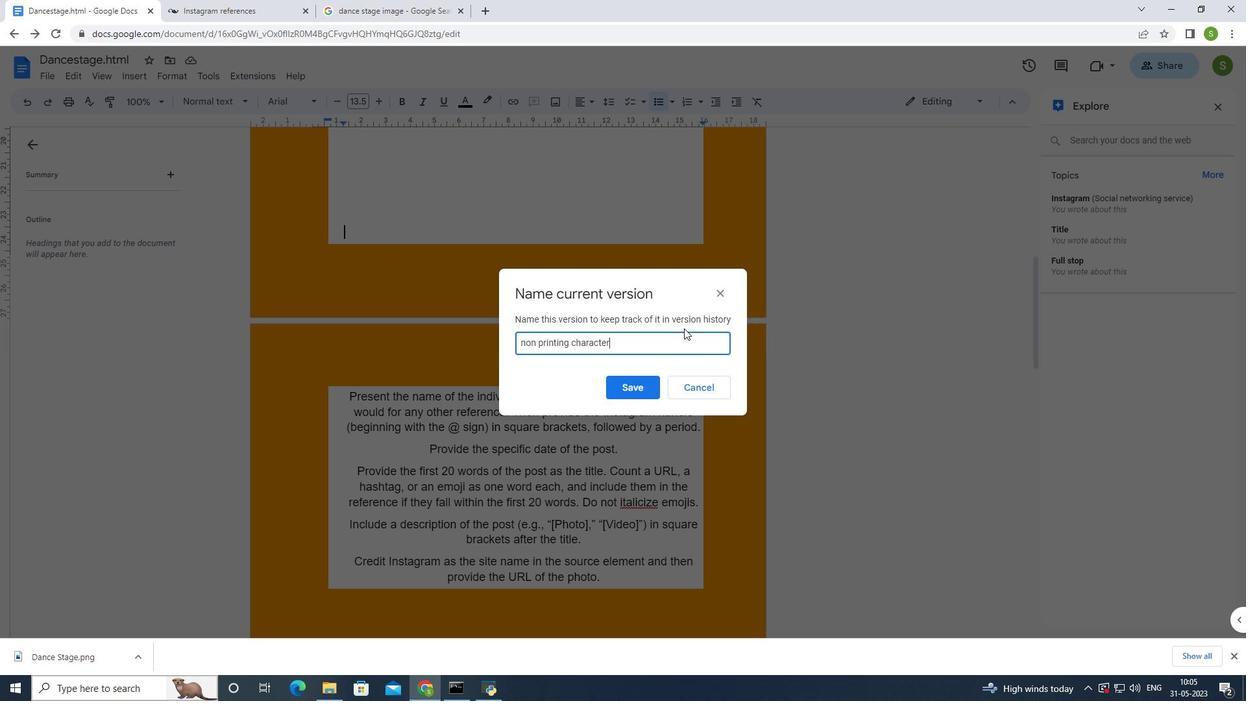 
Action: Mouse moved to (645, 385)
Screenshot: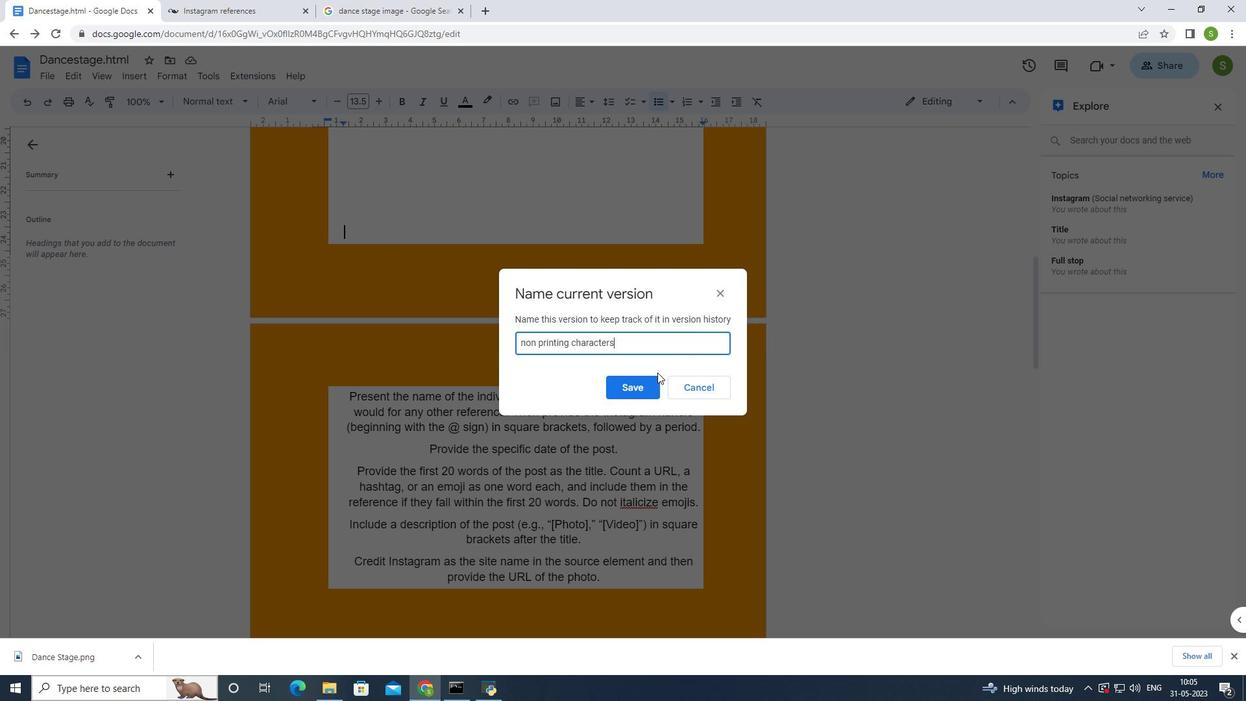 
Action: Mouse pressed left at (645, 385)
Screenshot: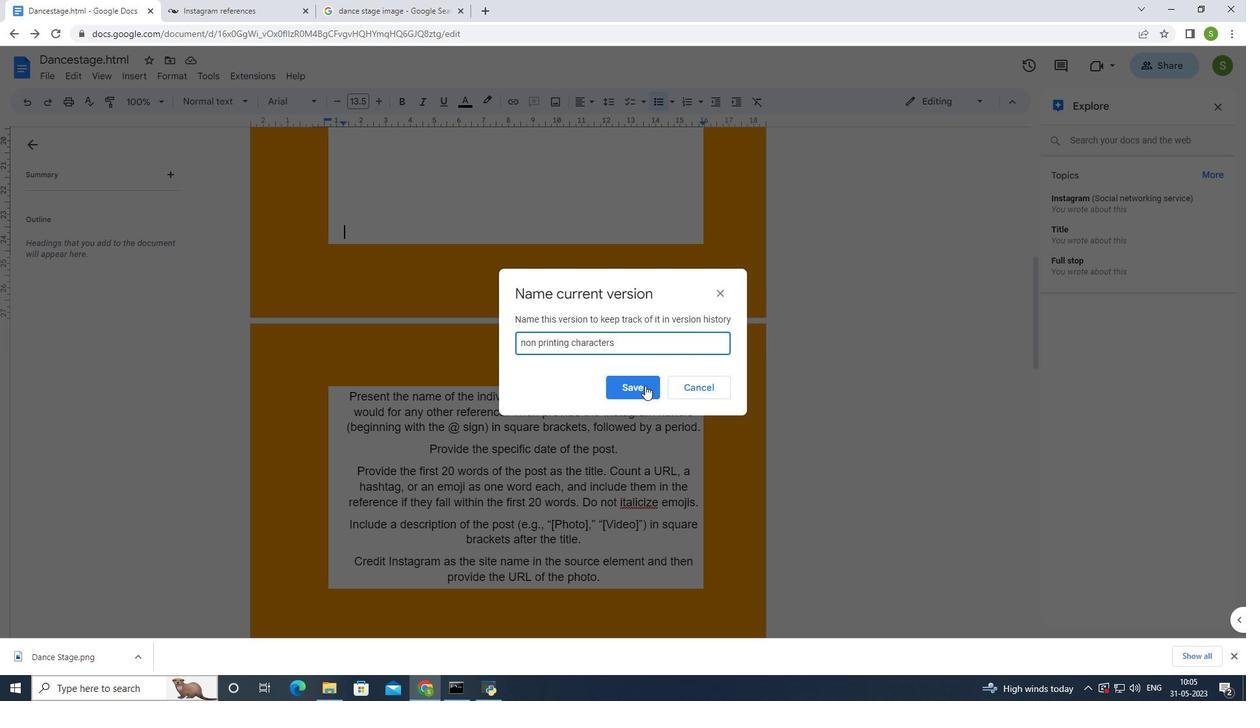 
Action: Mouse moved to (757, 310)
Screenshot: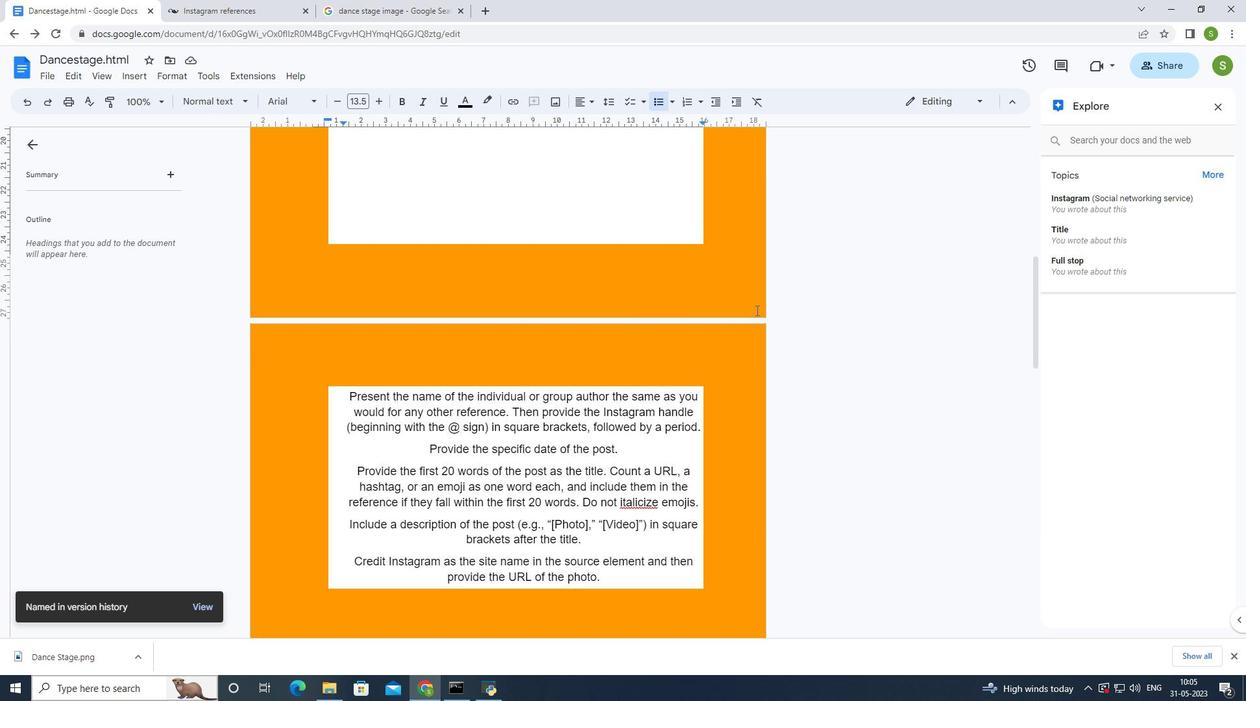 
Action: Key pressed ctrl+S
Screenshot: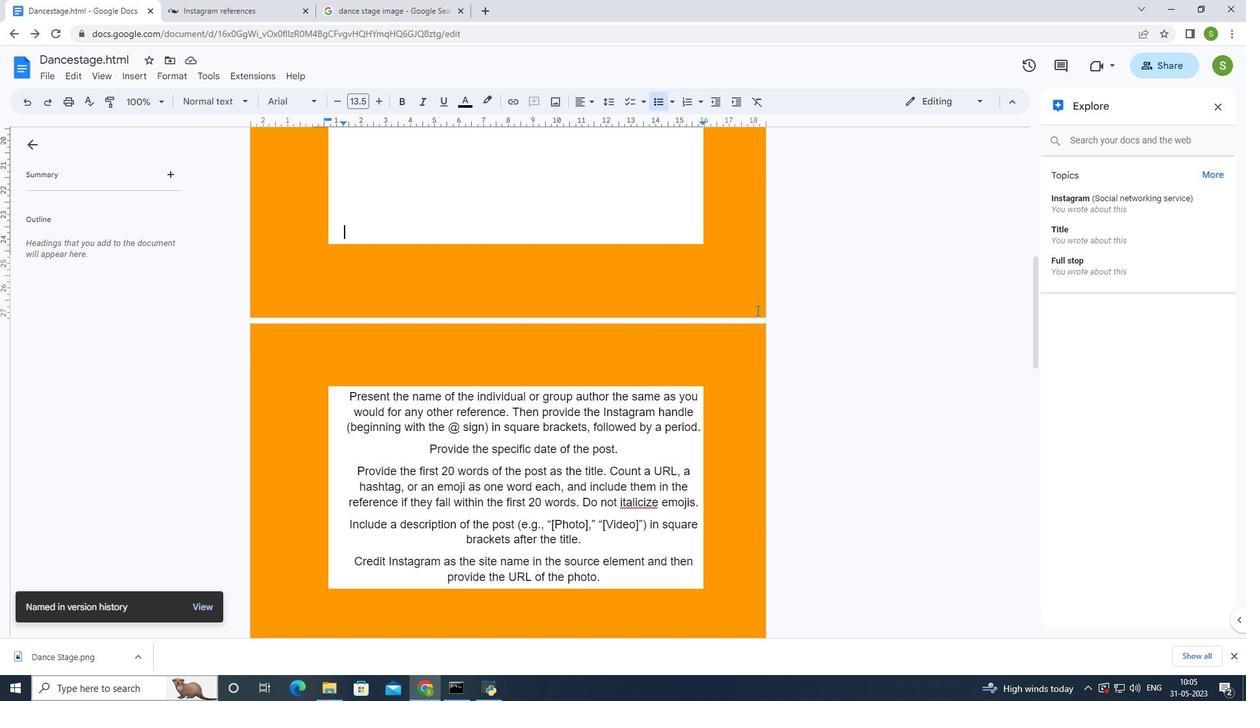 
Action: Mouse moved to (757, 313)
Screenshot: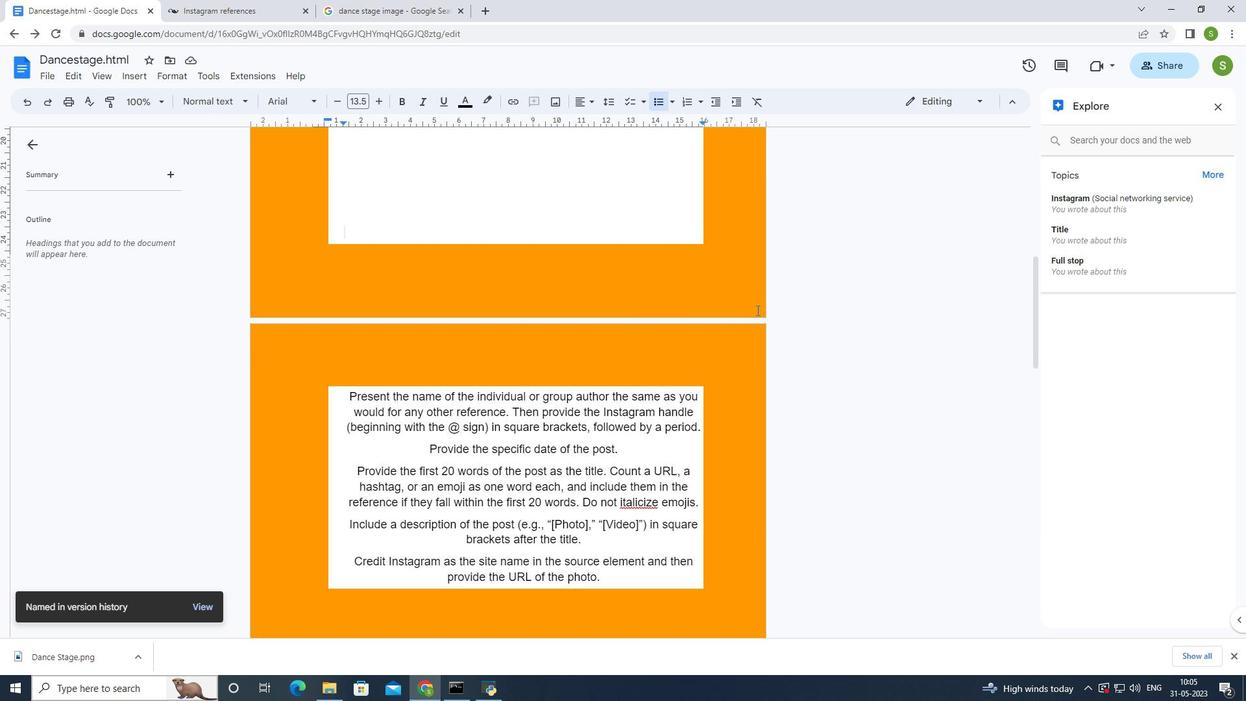 
